 Task: Search one way flight ticket for 4 adults, 2 children, 2 infants in seat and 1 infant on lap in economy from Lake Charles: Lake Charles Regional Airport to Rock Springs: Southwest Wyoming Regional Airport (rock Springs Sweetwater County Airport) on 8-5-2023. Choice of flights is American. Number of bags: 1 carry on bag. Price is upto 75000. Outbound departure time preference is 21:45.
Action: Mouse moved to (333, 303)
Screenshot: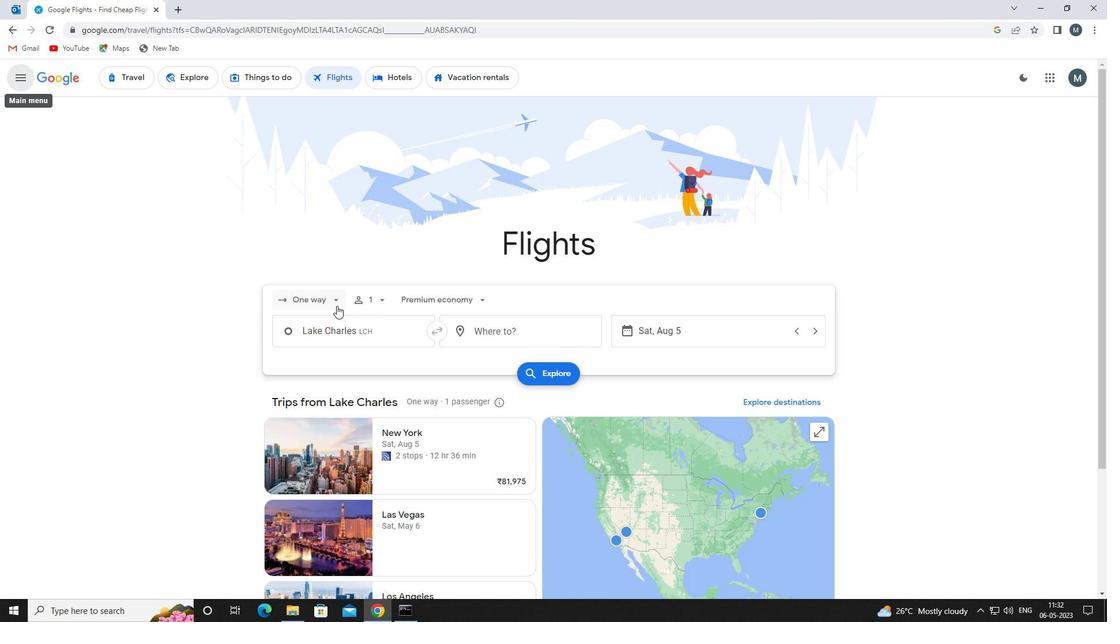 
Action: Mouse pressed left at (333, 303)
Screenshot: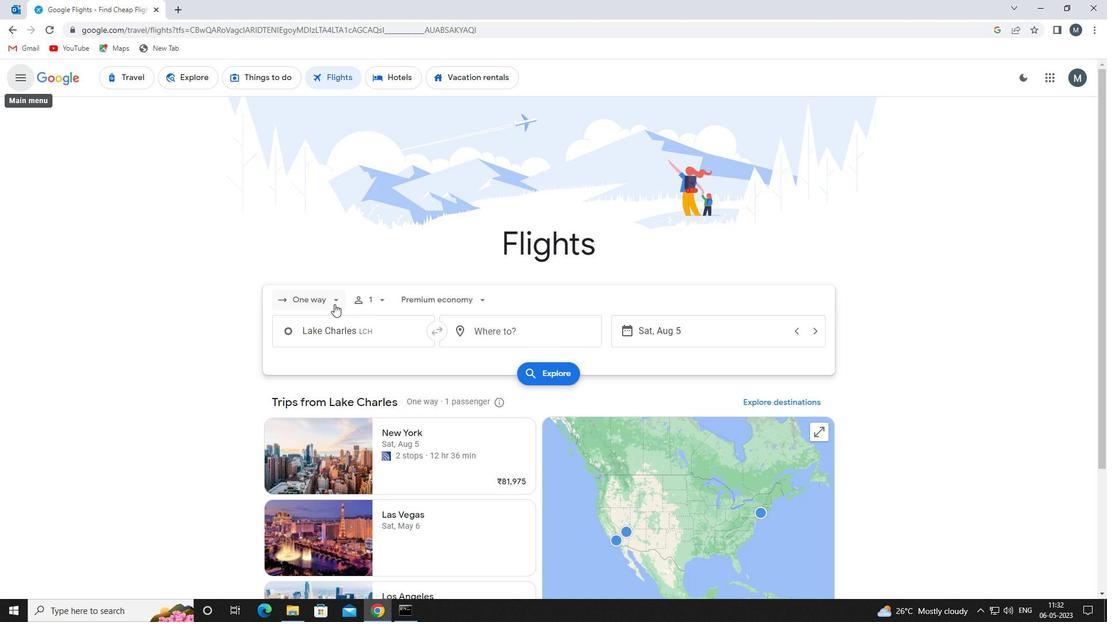 
Action: Mouse moved to (337, 356)
Screenshot: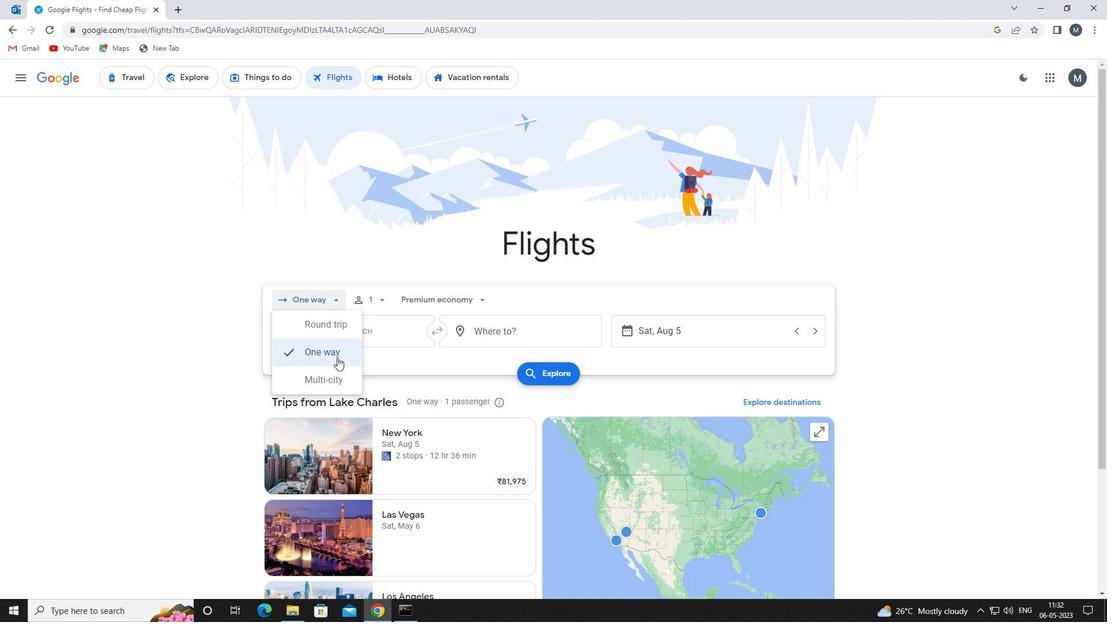 
Action: Mouse pressed left at (337, 356)
Screenshot: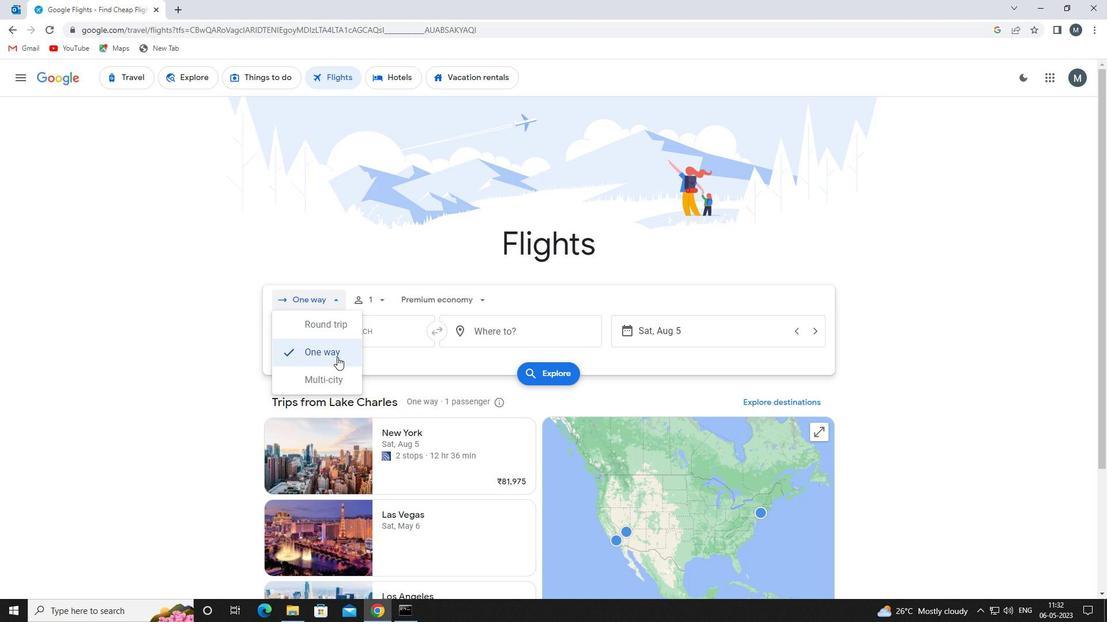 
Action: Mouse moved to (377, 300)
Screenshot: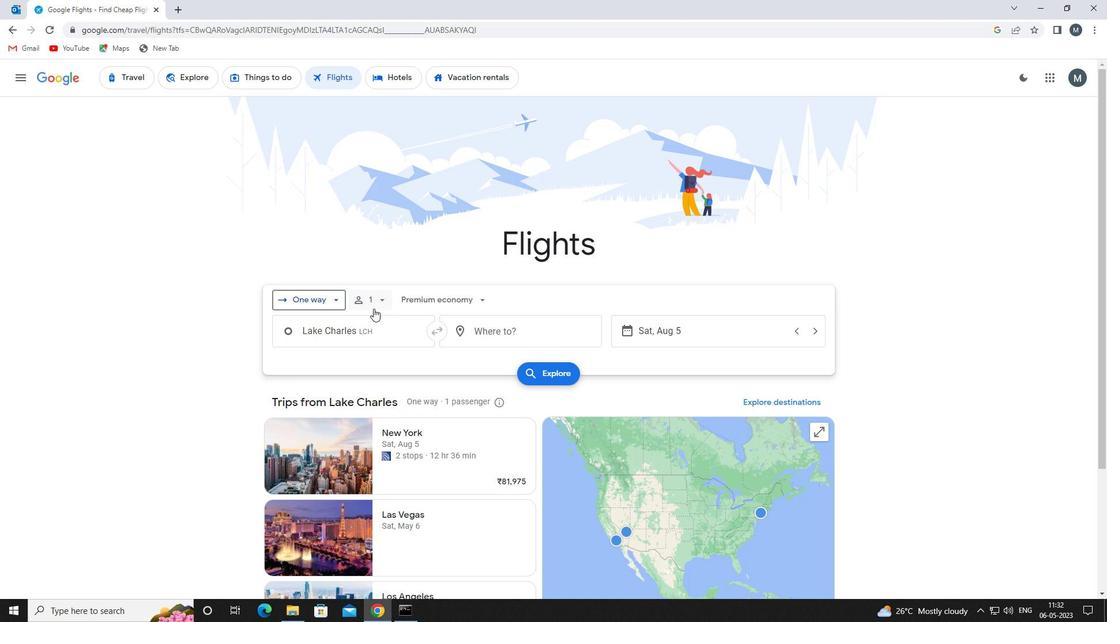 
Action: Mouse pressed left at (377, 300)
Screenshot: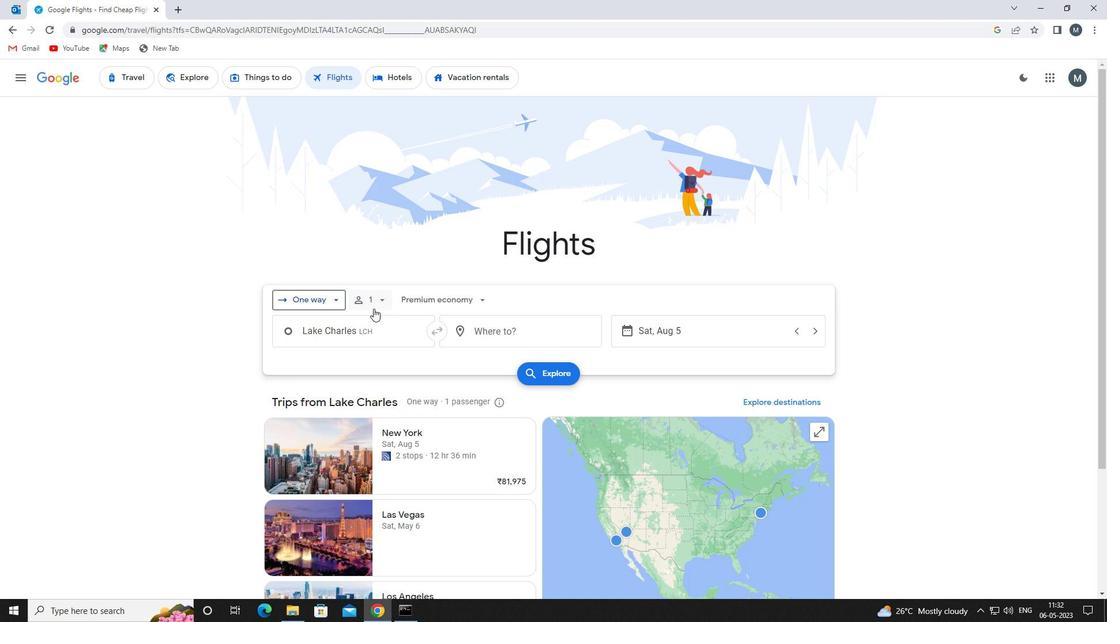 
Action: Mouse moved to (471, 329)
Screenshot: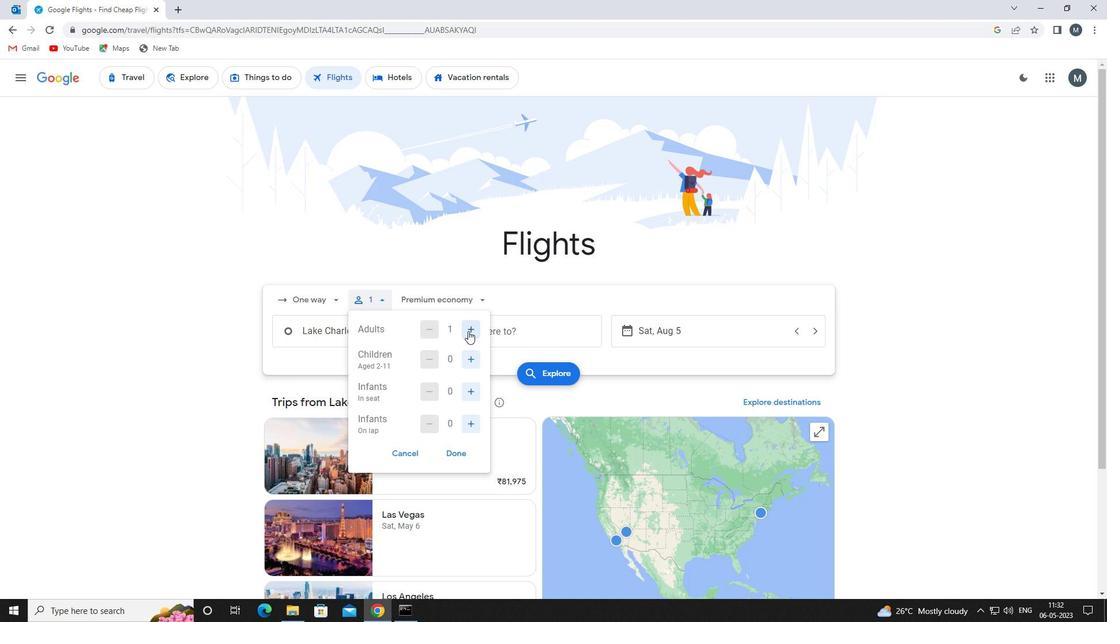 
Action: Mouse pressed left at (471, 329)
Screenshot: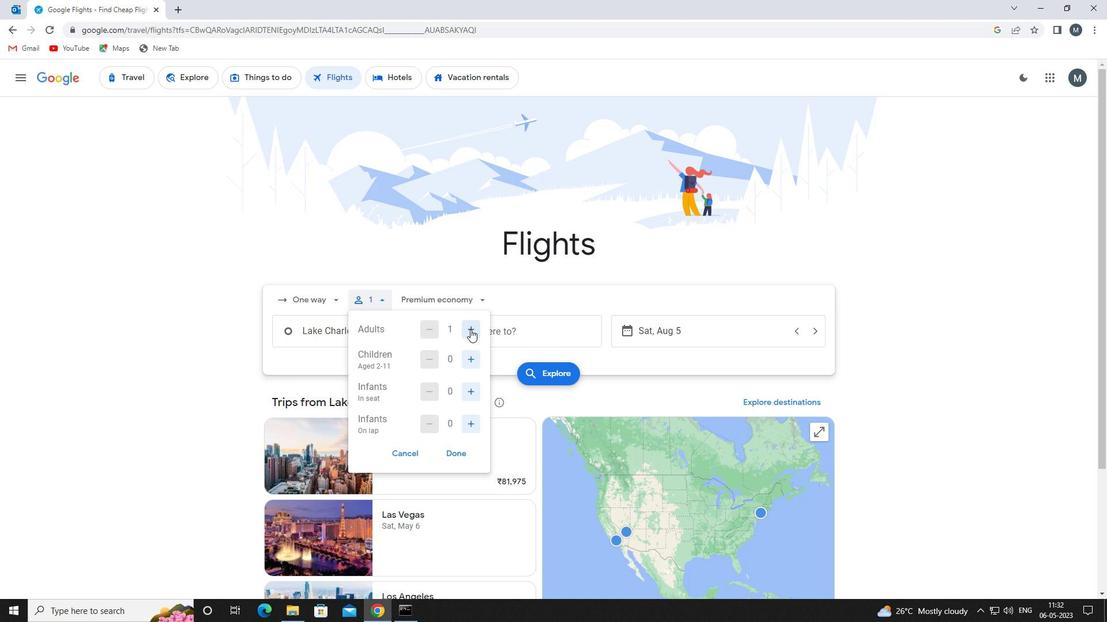 
Action: Mouse pressed left at (471, 329)
Screenshot: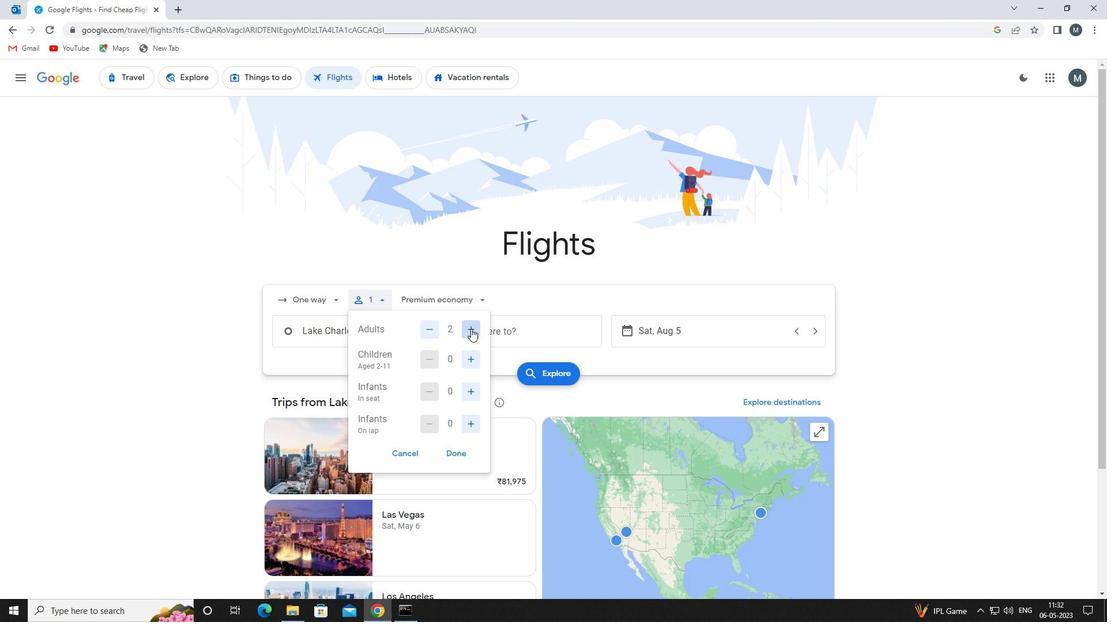 
Action: Mouse moved to (471, 329)
Screenshot: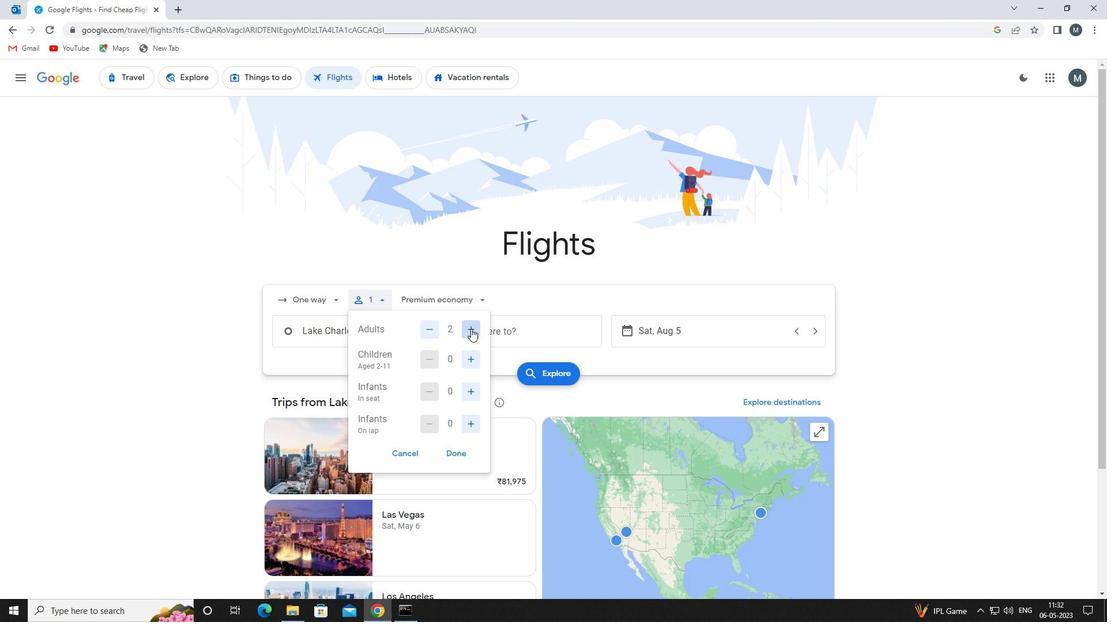 
Action: Mouse pressed left at (471, 329)
Screenshot: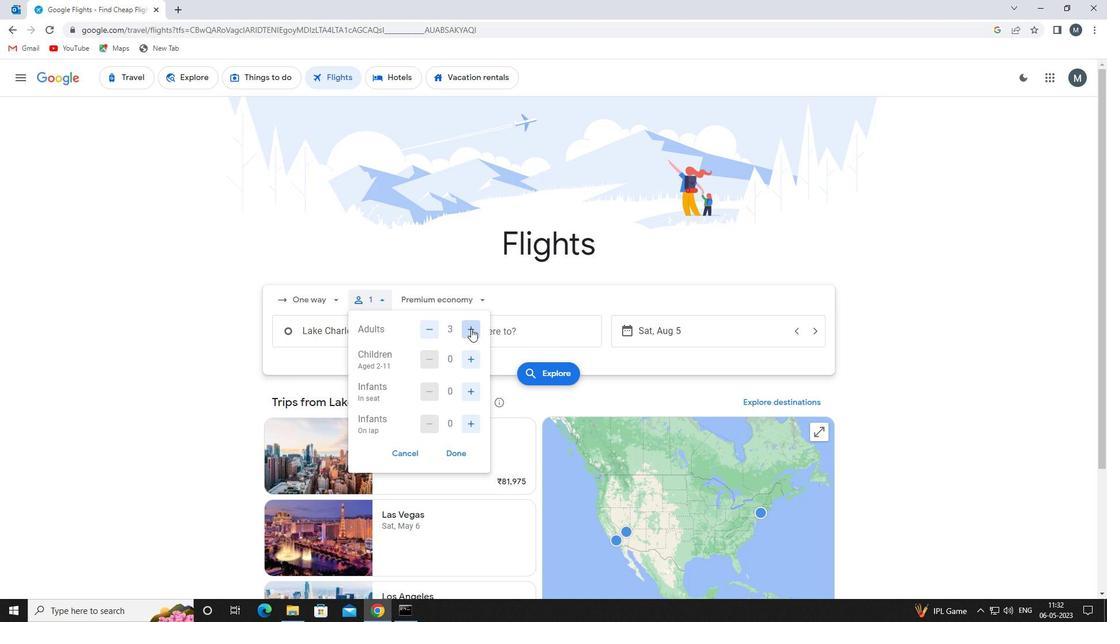 
Action: Mouse moved to (468, 360)
Screenshot: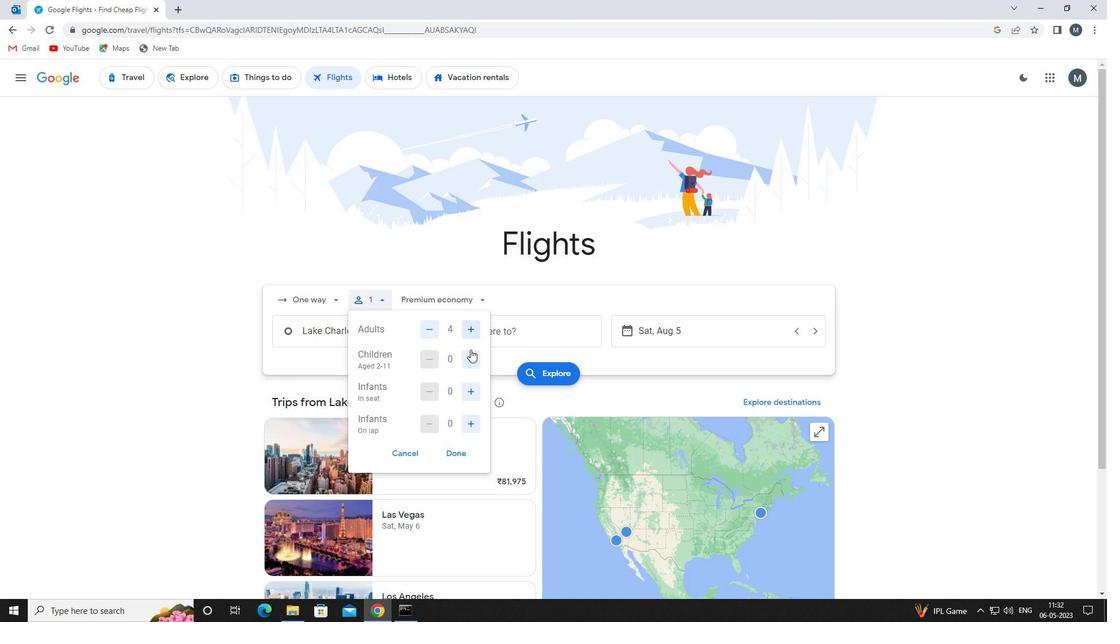 
Action: Mouse pressed left at (468, 360)
Screenshot: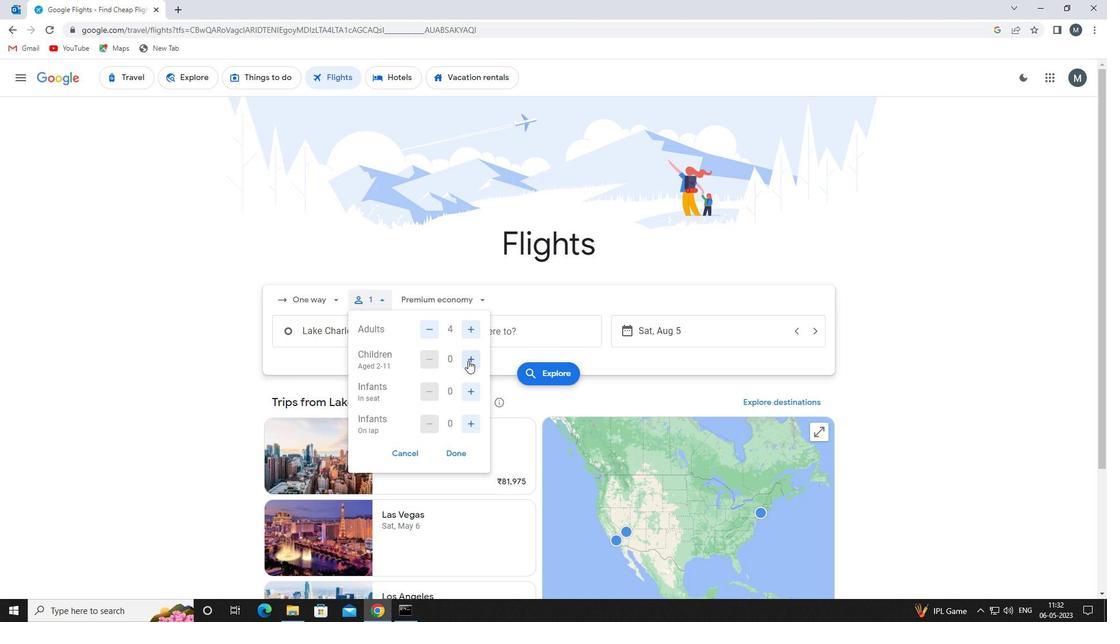 
Action: Mouse moved to (468, 361)
Screenshot: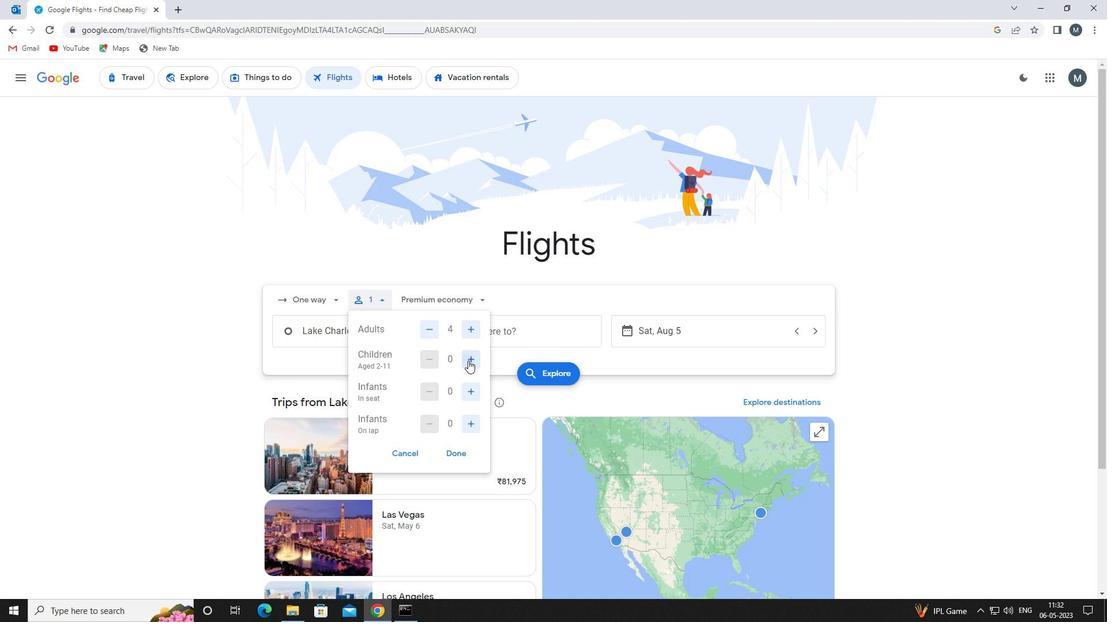 
Action: Mouse pressed left at (468, 361)
Screenshot: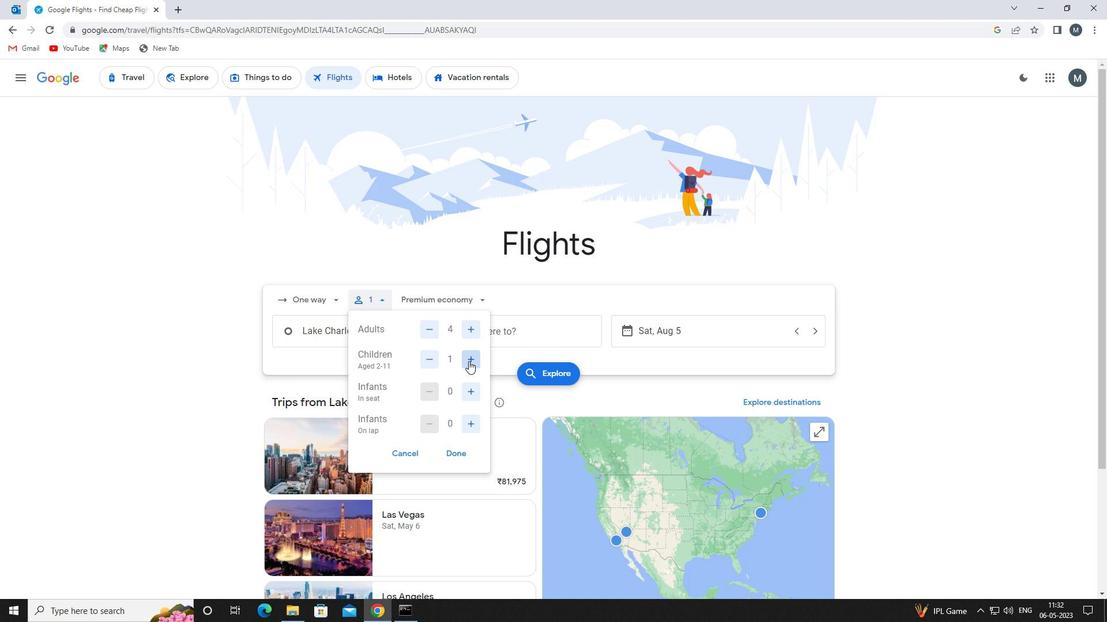 
Action: Mouse moved to (469, 393)
Screenshot: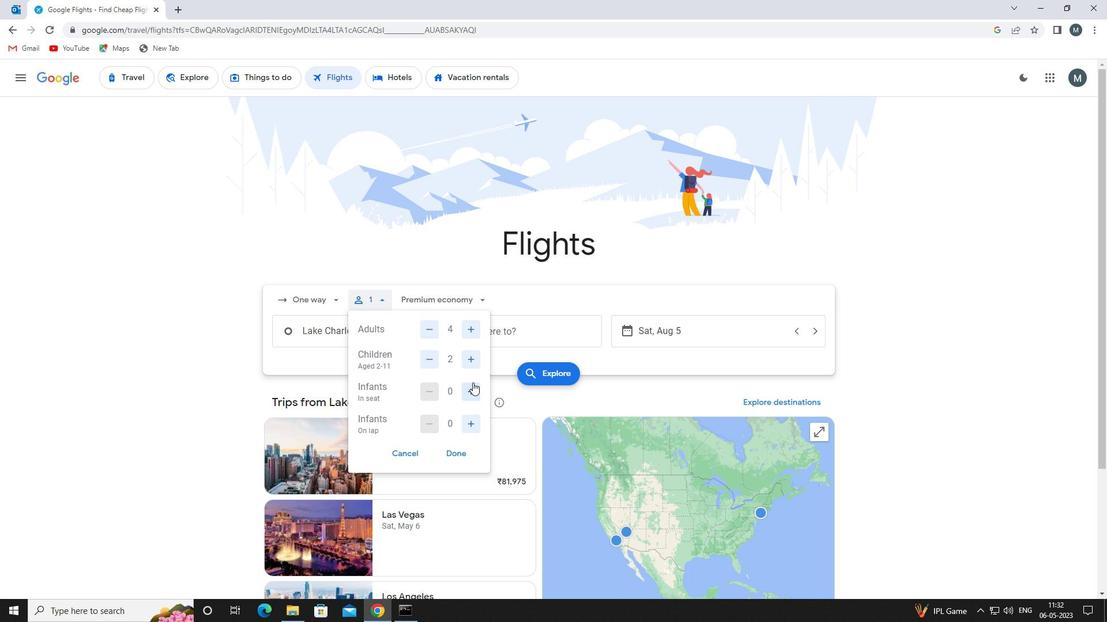 
Action: Mouse pressed left at (469, 393)
Screenshot: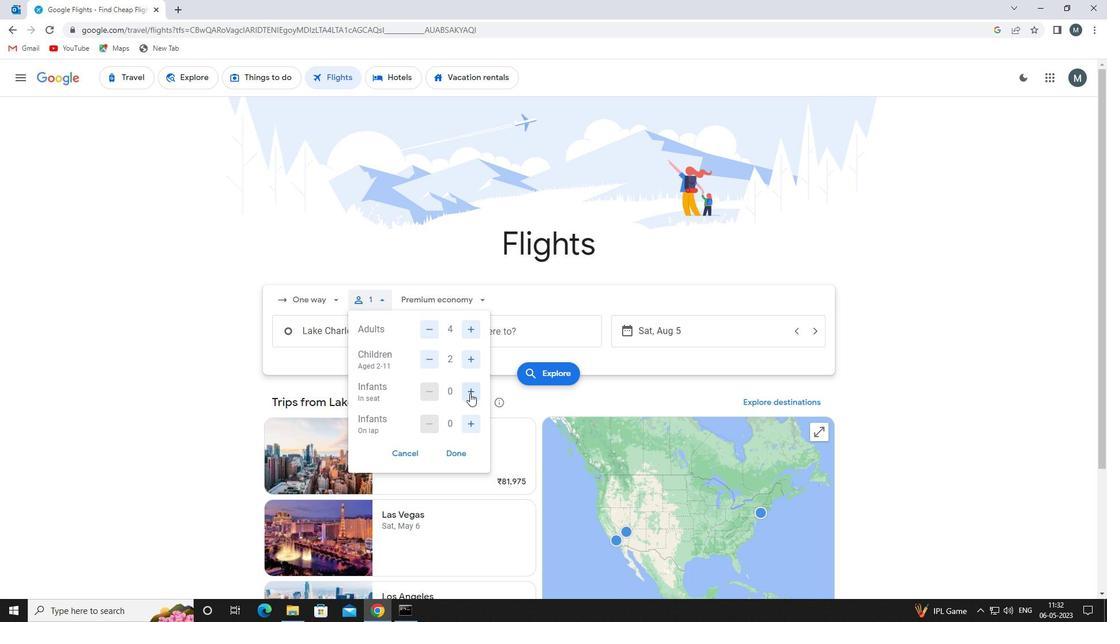 
Action: Mouse pressed left at (469, 393)
Screenshot: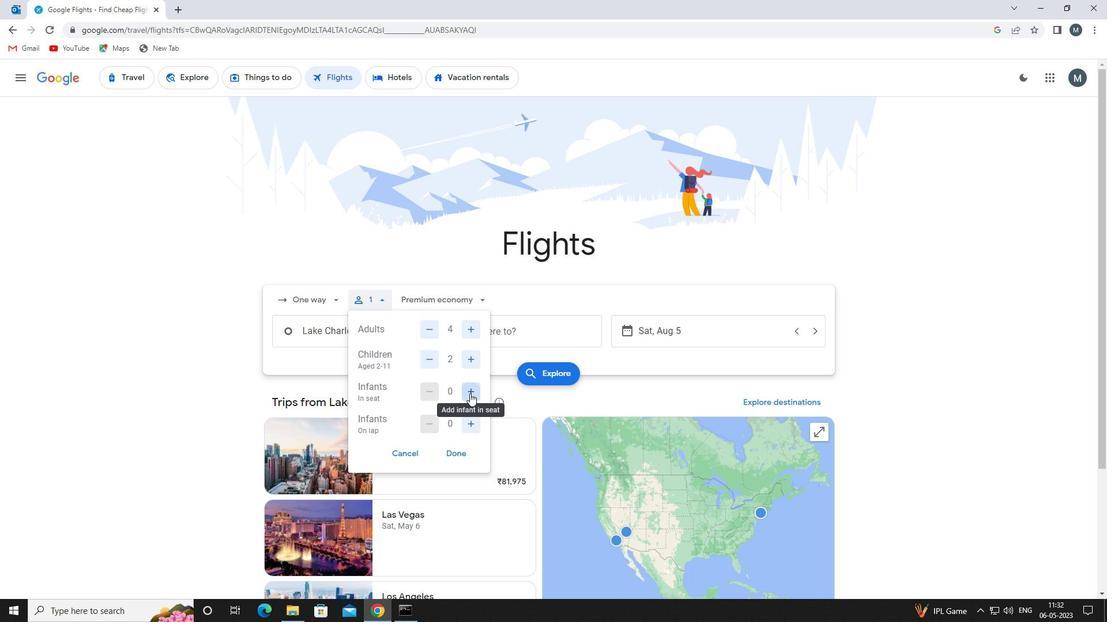 
Action: Mouse moved to (471, 430)
Screenshot: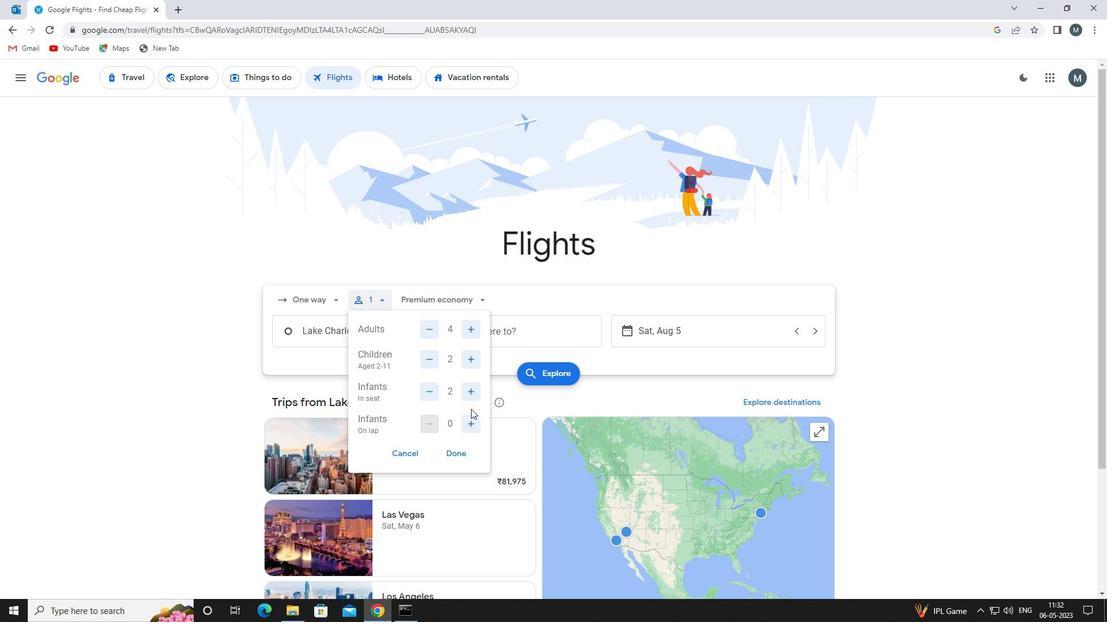 
Action: Mouse pressed left at (471, 430)
Screenshot: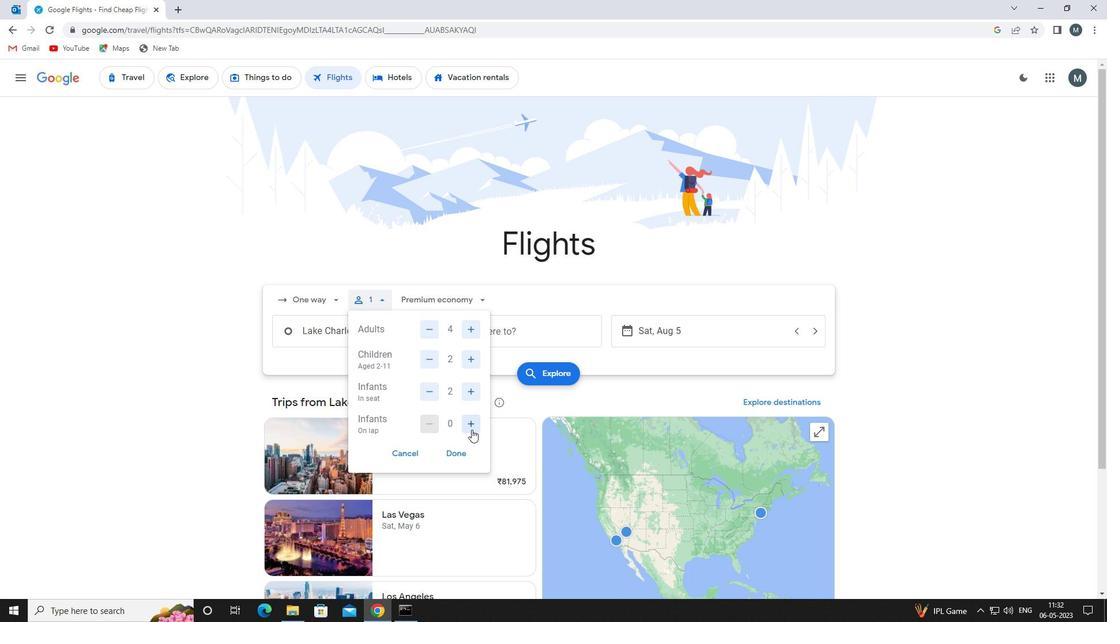 
Action: Mouse moved to (468, 453)
Screenshot: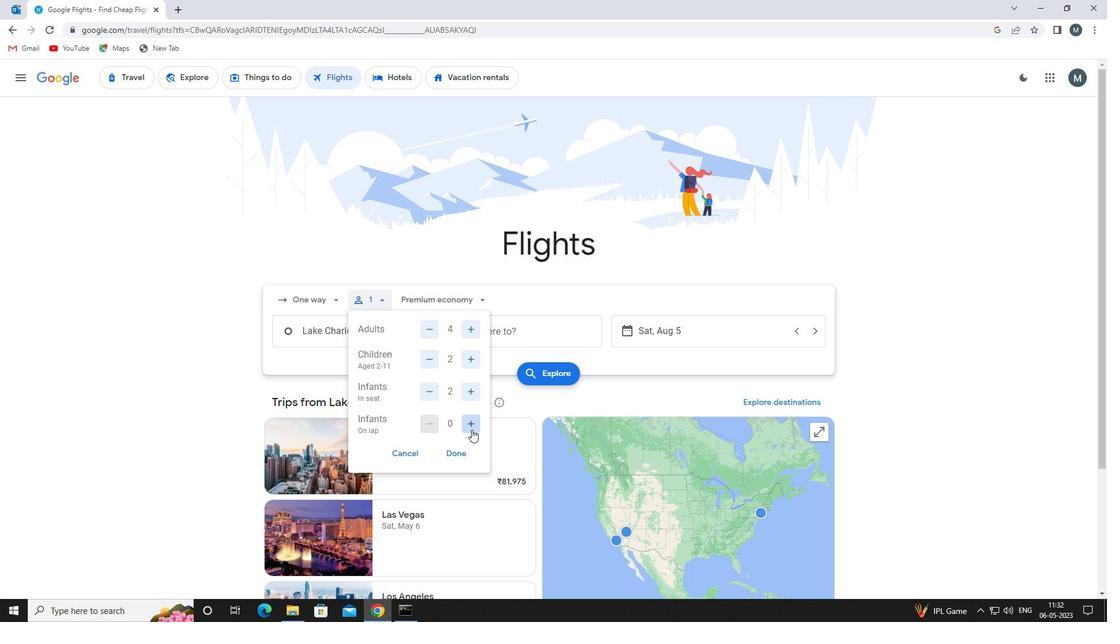 
Action: Mouse pressed left at (468, 453)
Screenshot: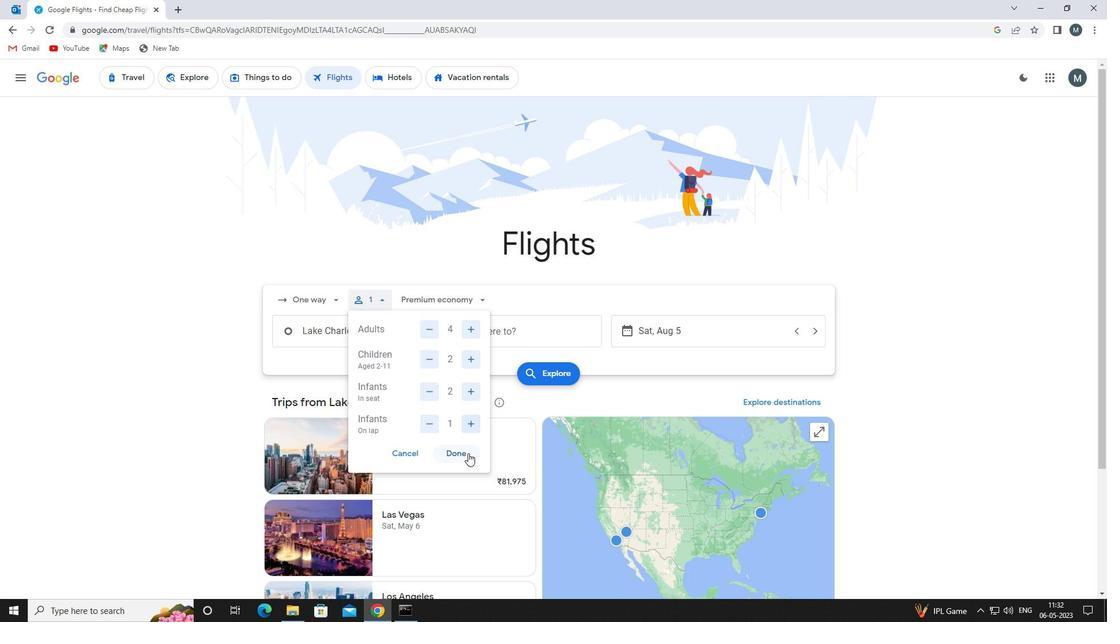 
Action: Mouse moved to (445, 303)
Screenshot: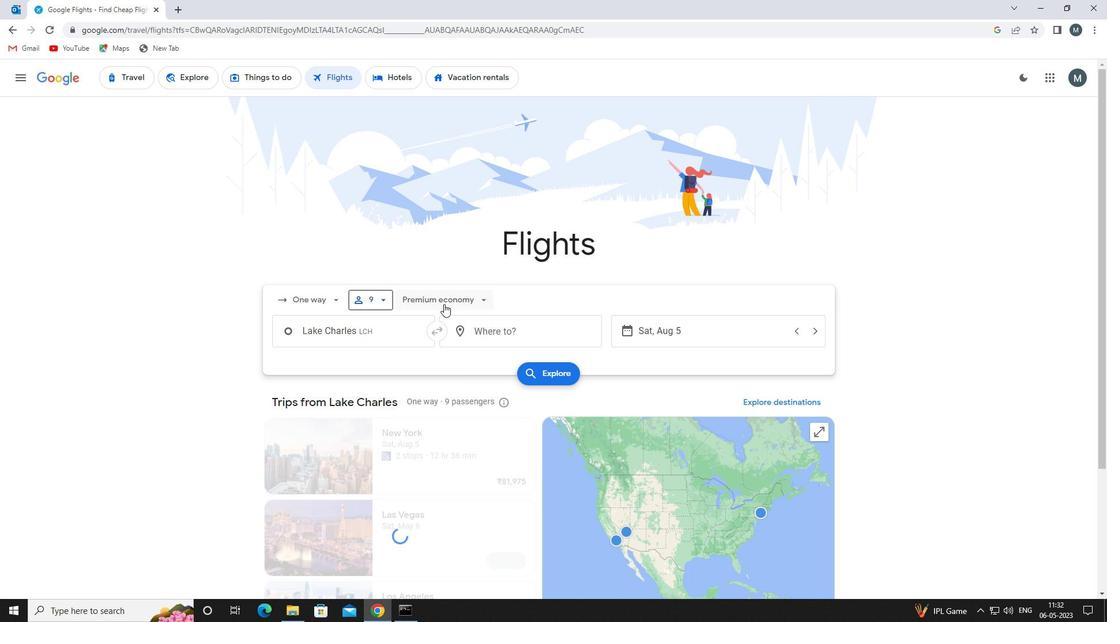 
Action: Mouse pressed left at (445, 303)
Screenshot: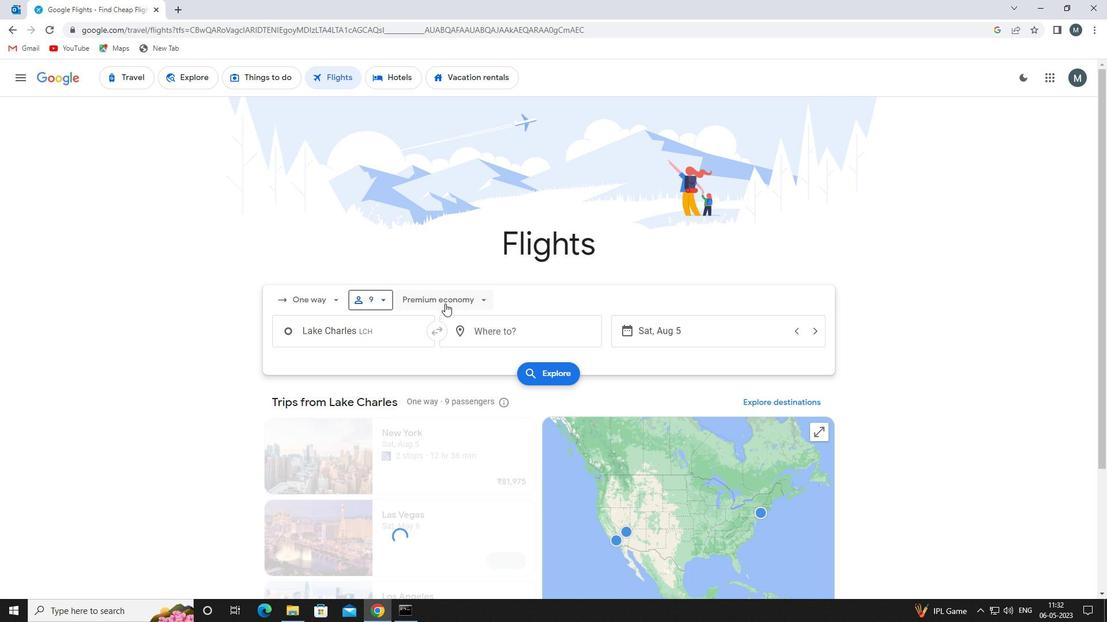 
Action: Mouse moved to (457, 320)
Screenshot: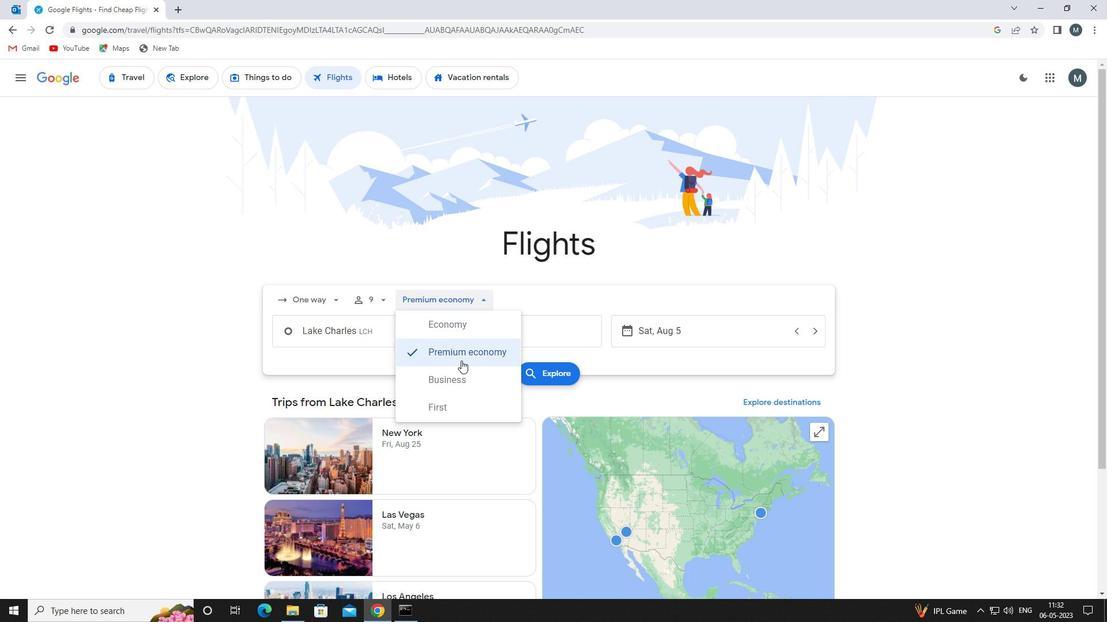 
Action: Mouse pressed left at (457, 320)
Screenshot: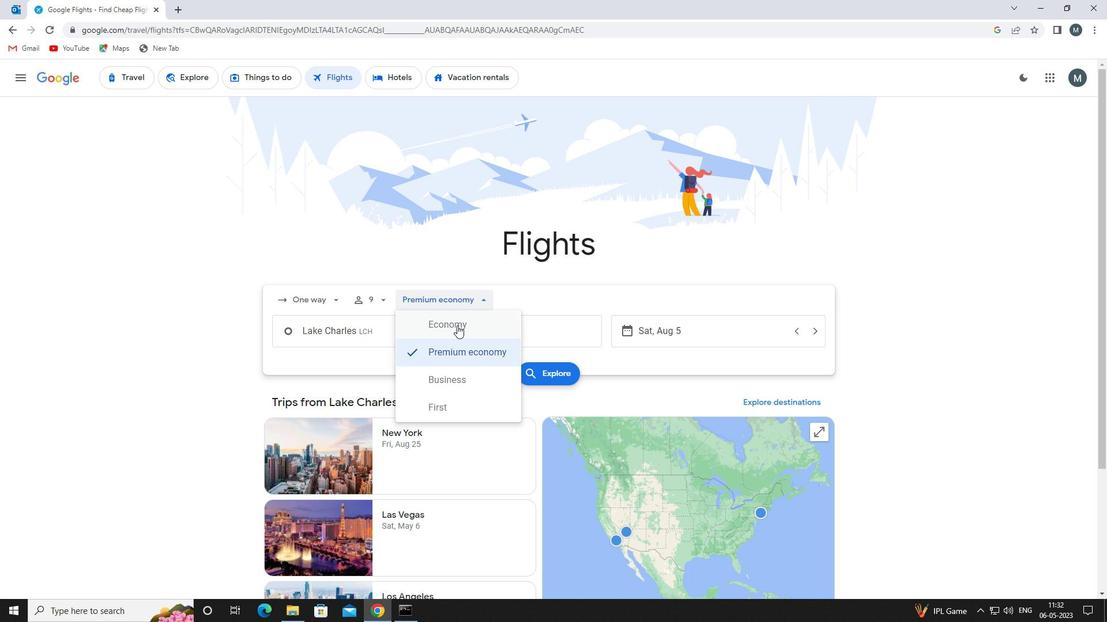 
Action: Mouse moved to (371, 336)
Screenshot: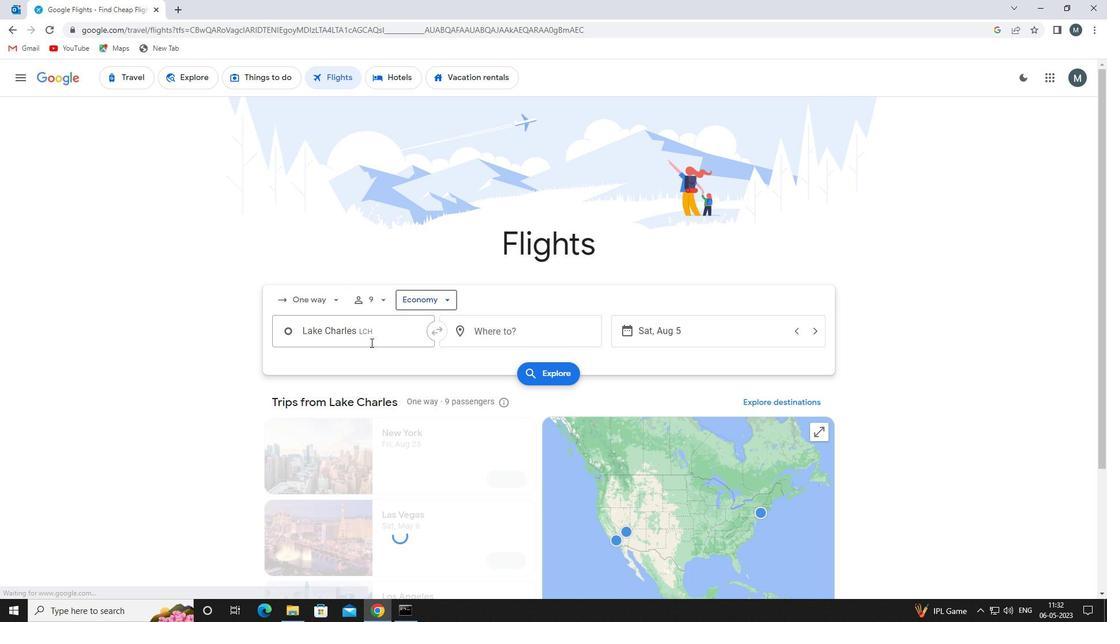 
Action: Mouse pressed left at (371, 336)
Screenshot: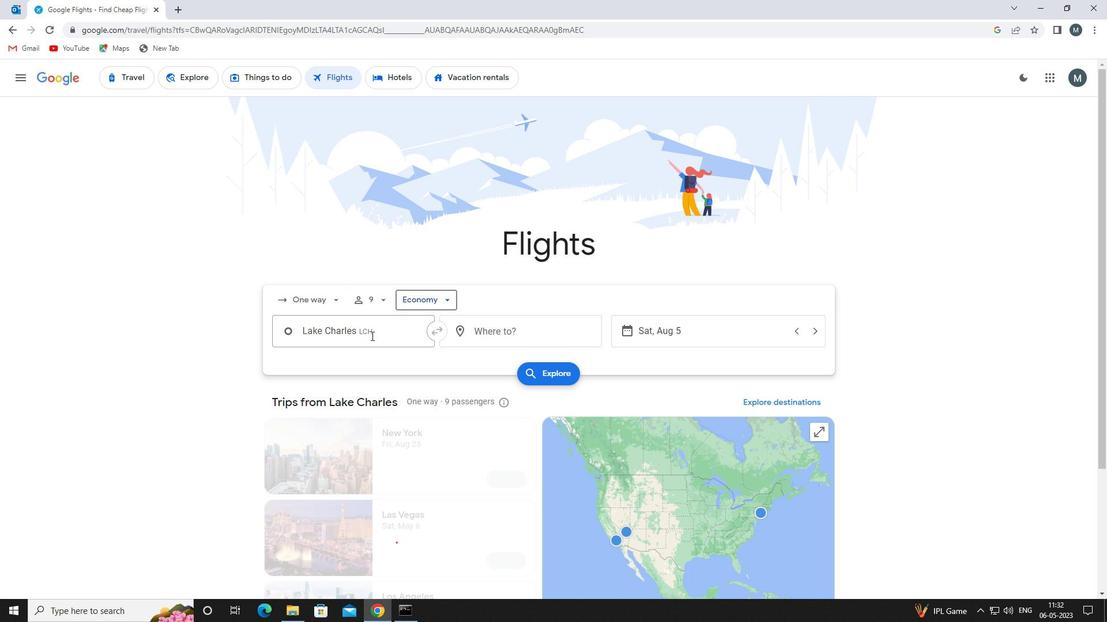 
Action: Mouse moved to (371, 335)
Screenshot: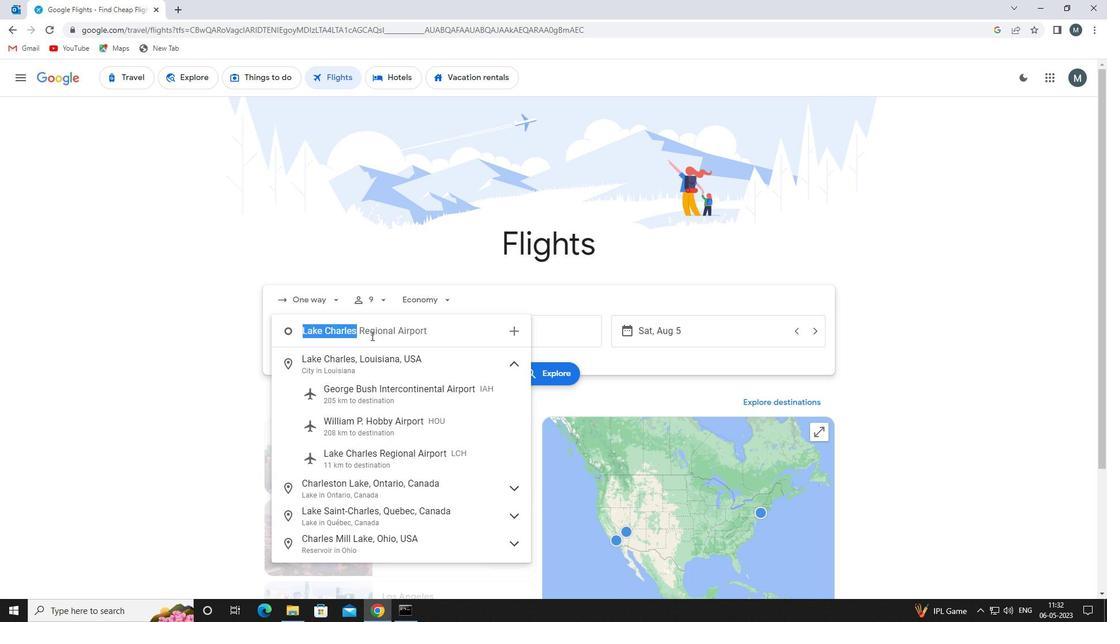 
Action: Key pressed lake<Key.space>charles<Key.space>re
Screenshot: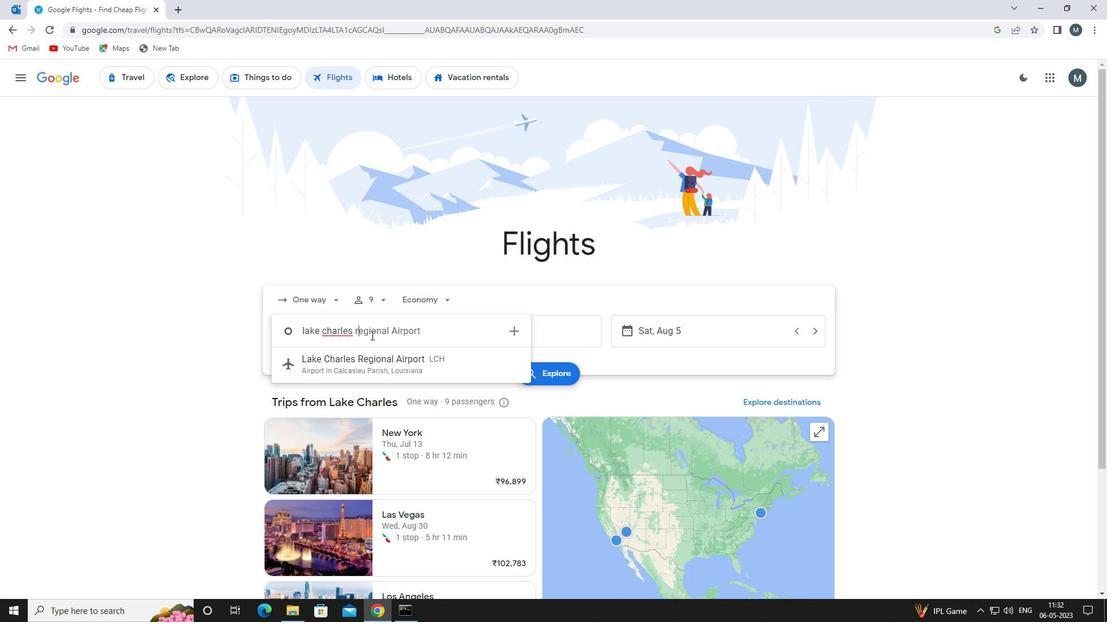 
Action: Mouse moved to (382, 364)
Screenshot: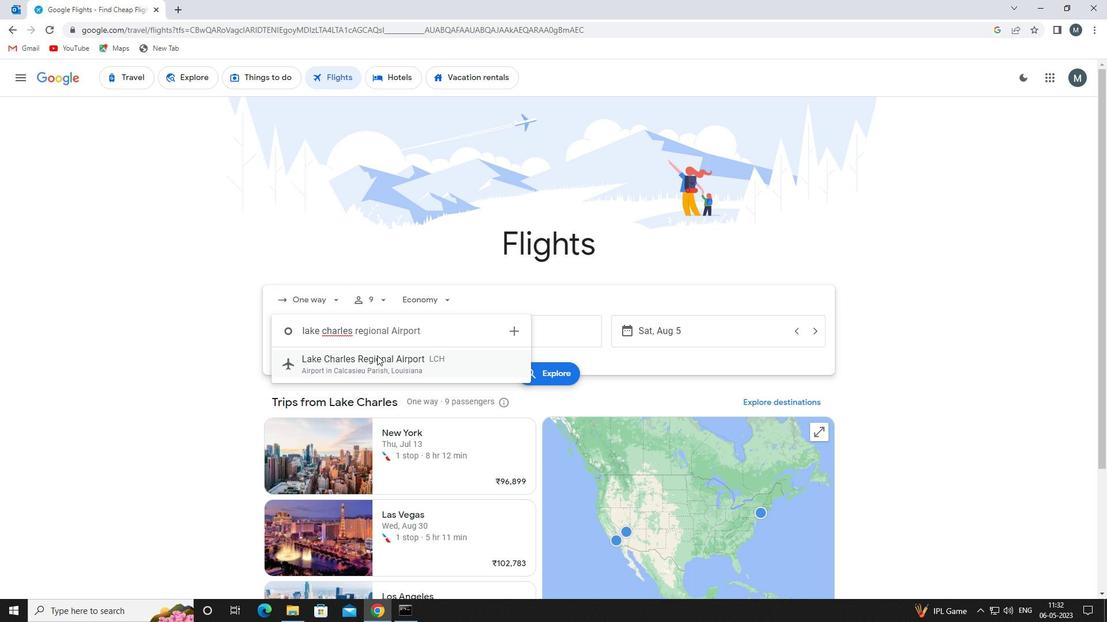 
Action: Mouse pressed left at (382, 364)
Screenshot: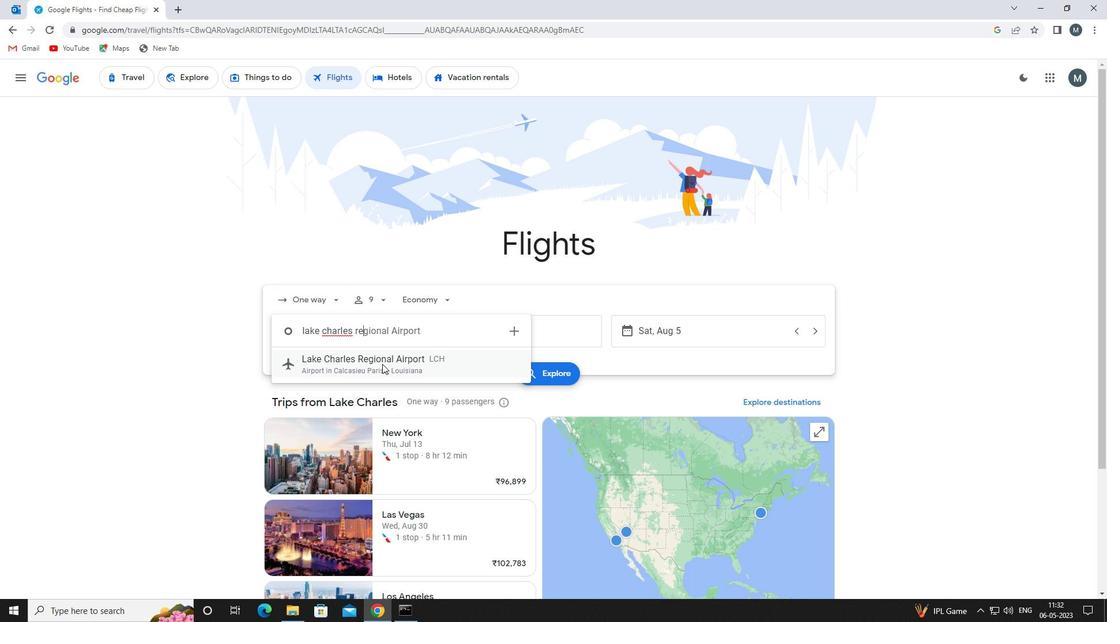
Action: Mouse moved to (504, 331)
Screenshot: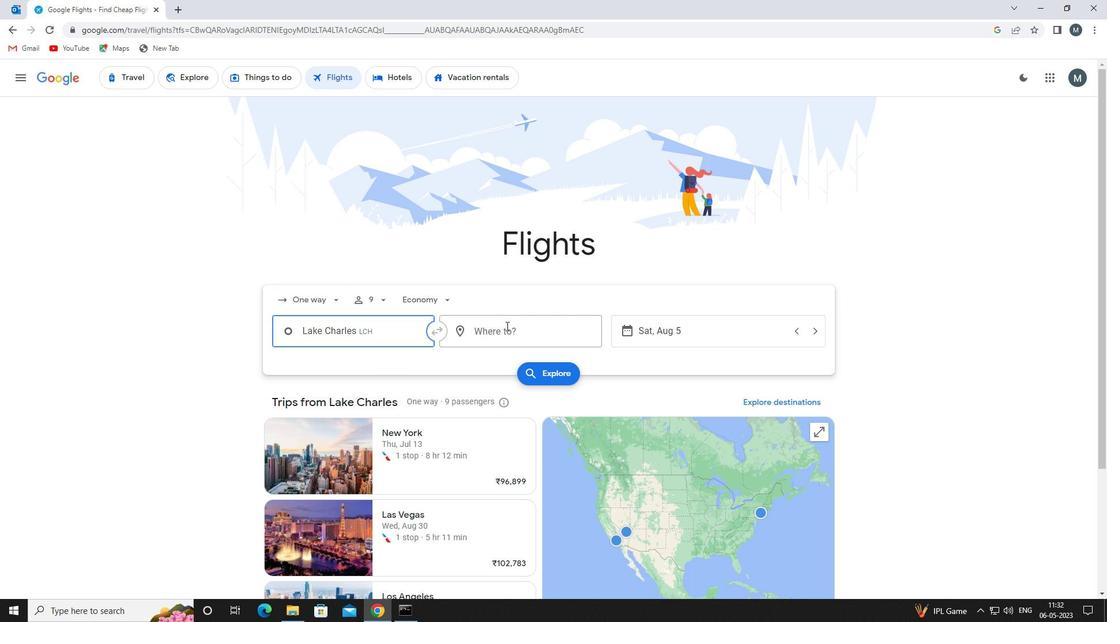 
Action: Mouse pressed left at (504, 331)
Screenshot: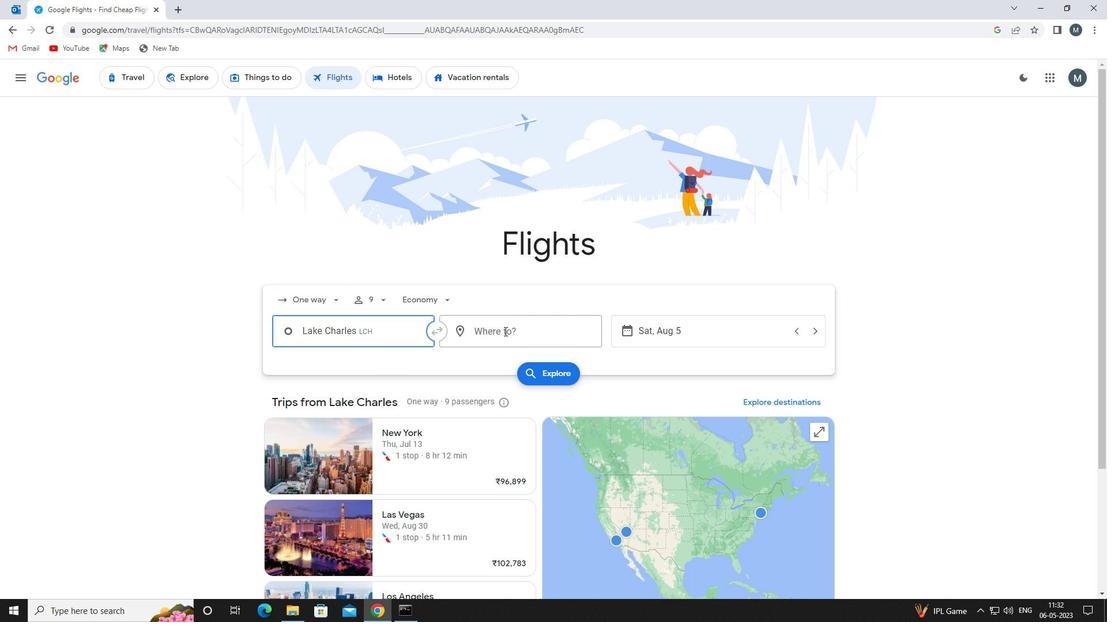
Action: Mouse moved to (504, 332)
Screenshot: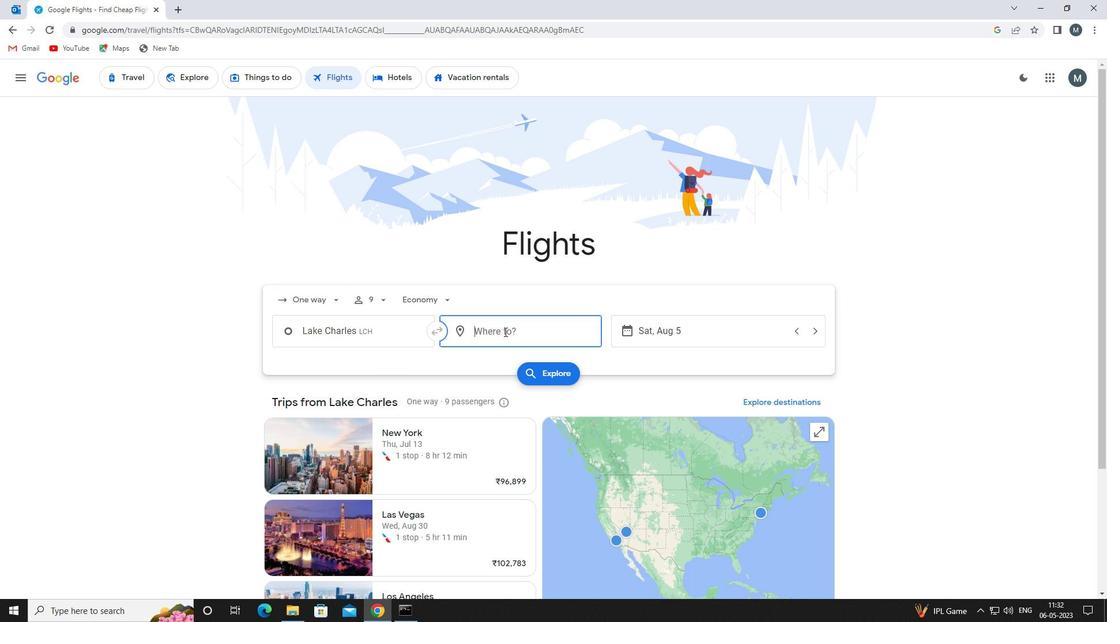 
Action: Key pressed southwes<Key.space>wy
Screenshot: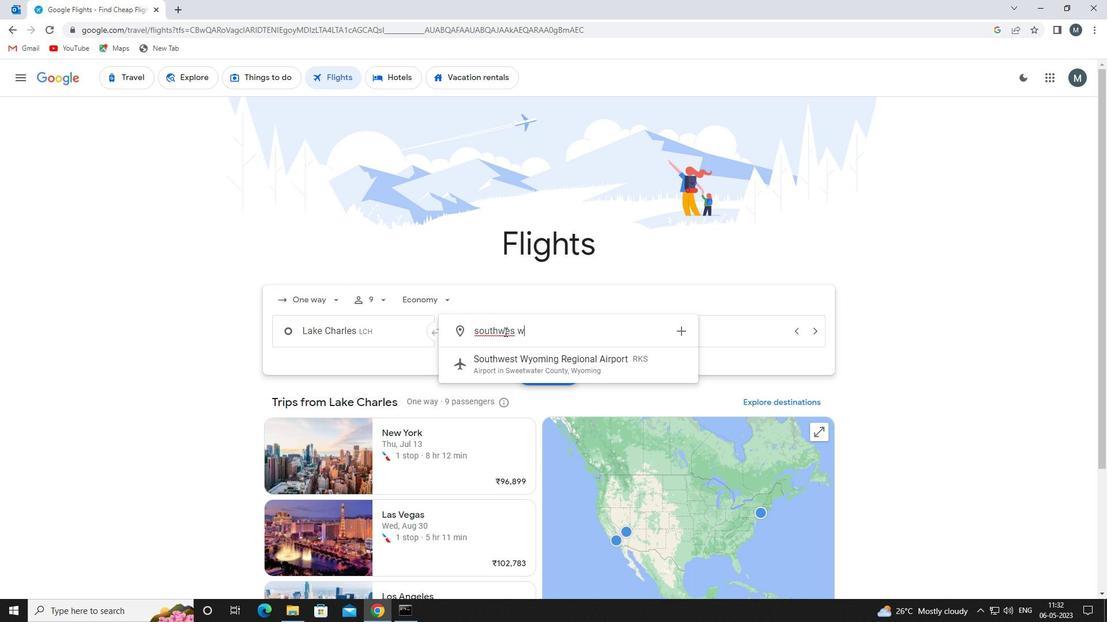 
Action: Mouse moved to (521, 368)
Screenshot: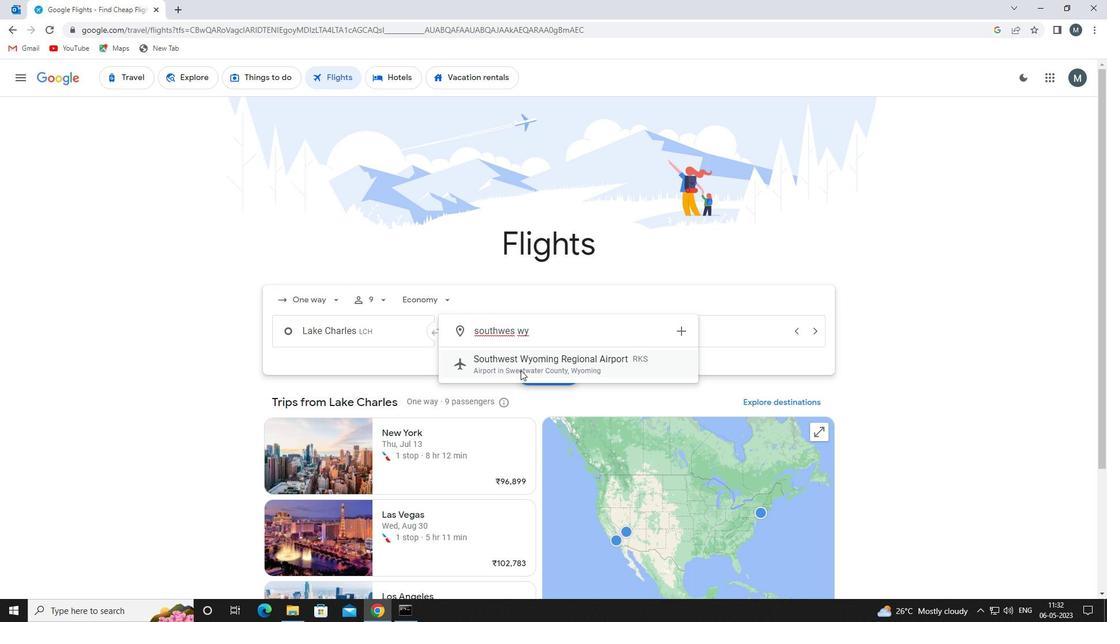 
Action: Mouse pressed left at (521, 368)
Screenshot: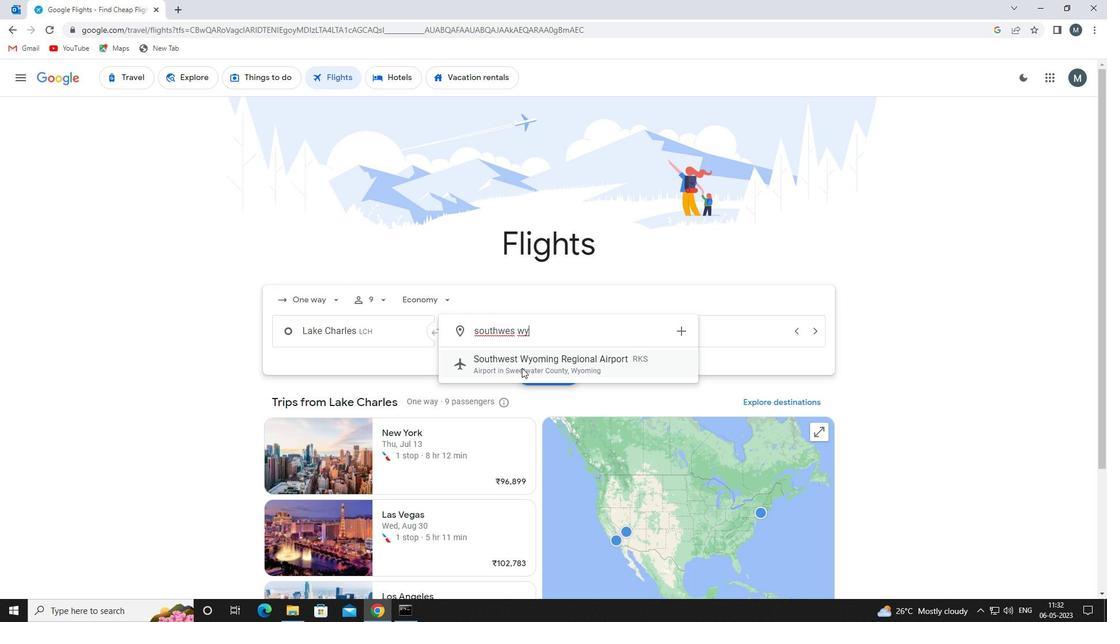 
Action: Mouse moved to (633, 331)
Screenshot: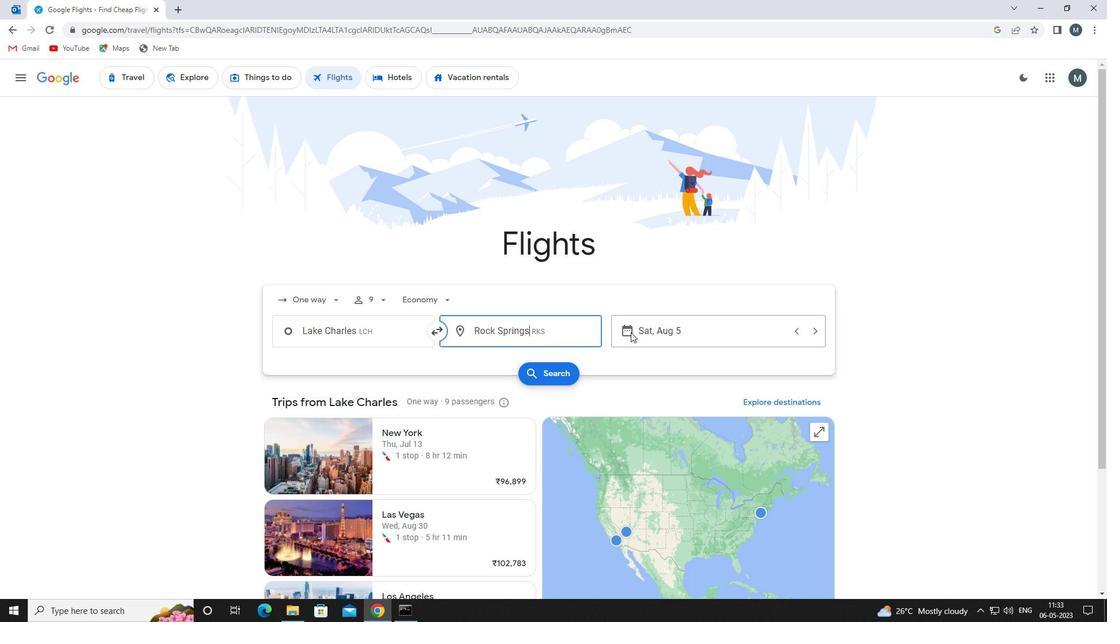 
Action: Mouse pressed left at (633, 331)
Screenshot: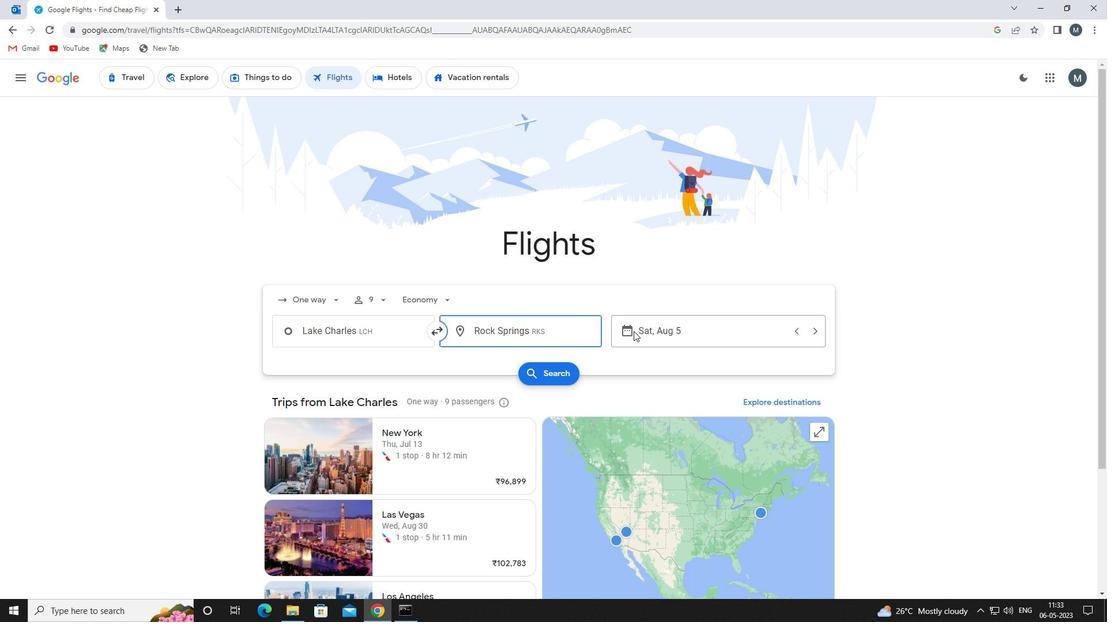 
Action: Mouse moved to (580, 393)
Screenshot: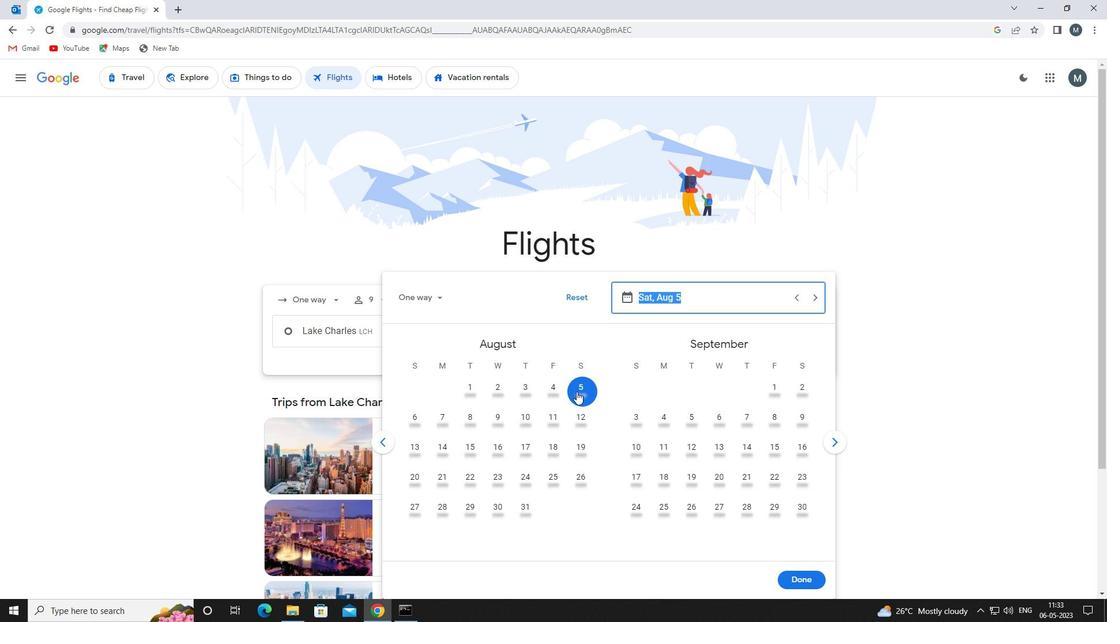 
Action: Mouse pressed left at (580, 393)
Screenshot: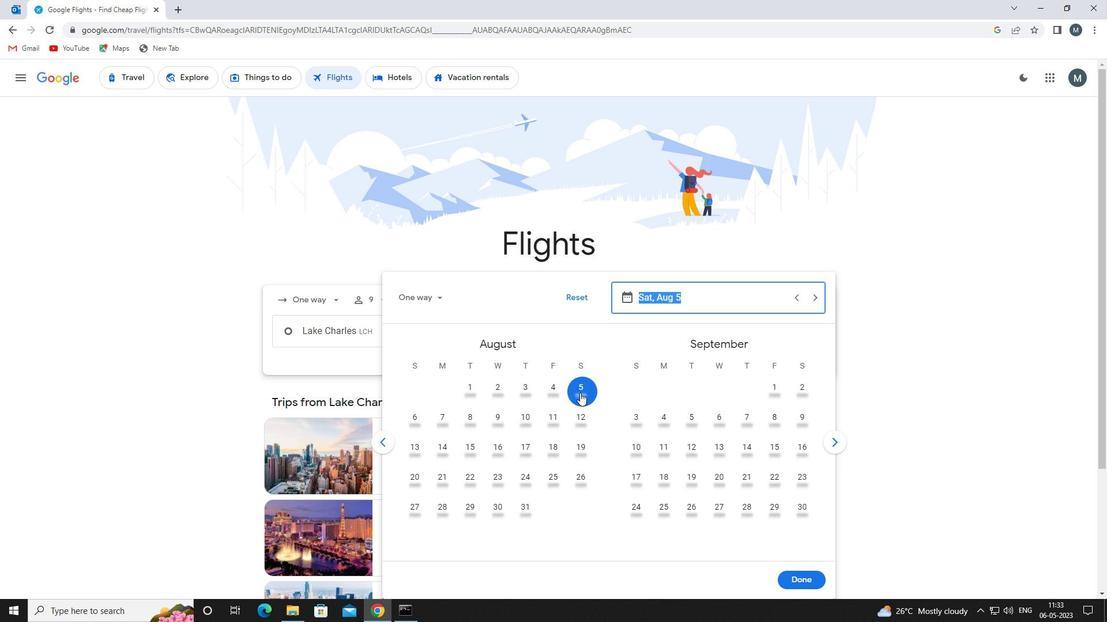 
Action: Mouse moved to (795, 577)
Screenshot: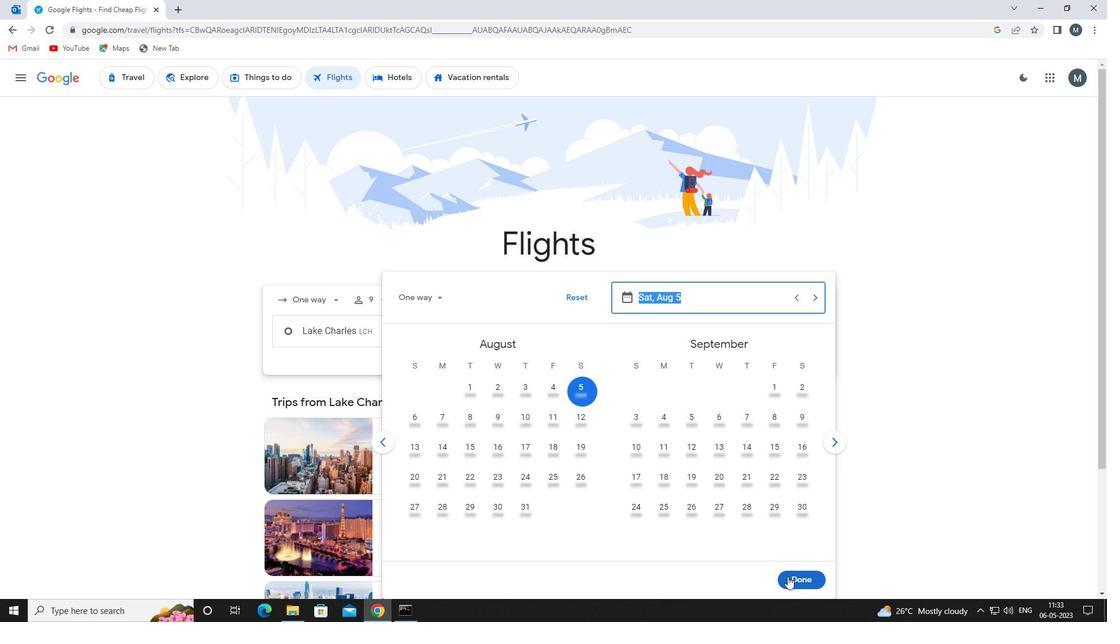 
Action: Mouse pressed left at (795, 577)
Screenshot: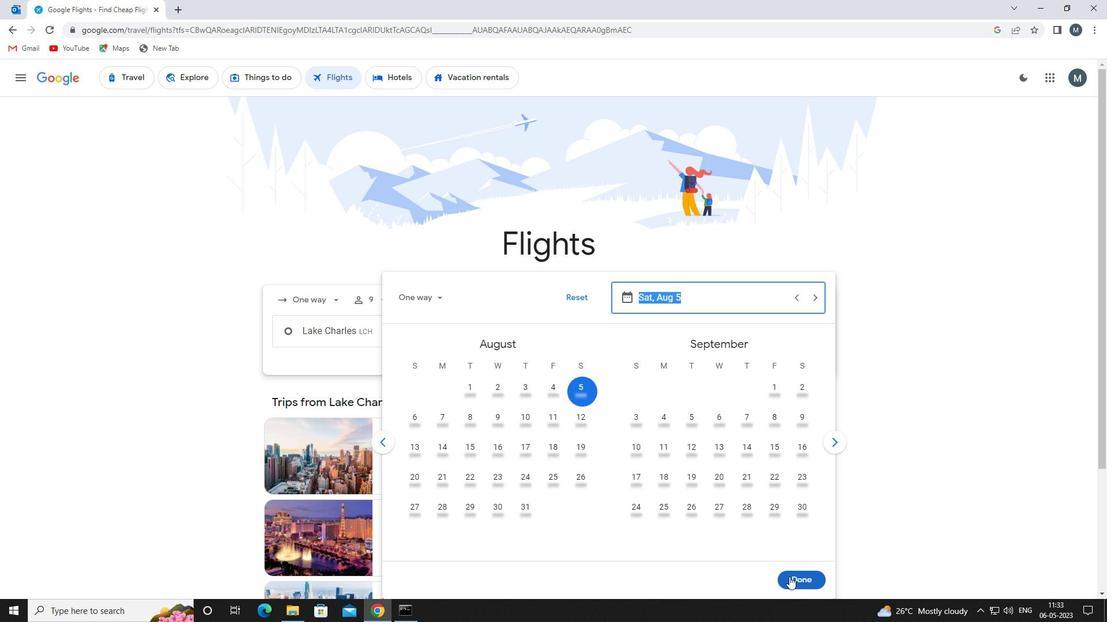 
Action: Mouse moved to (558, 374)
Screenshot: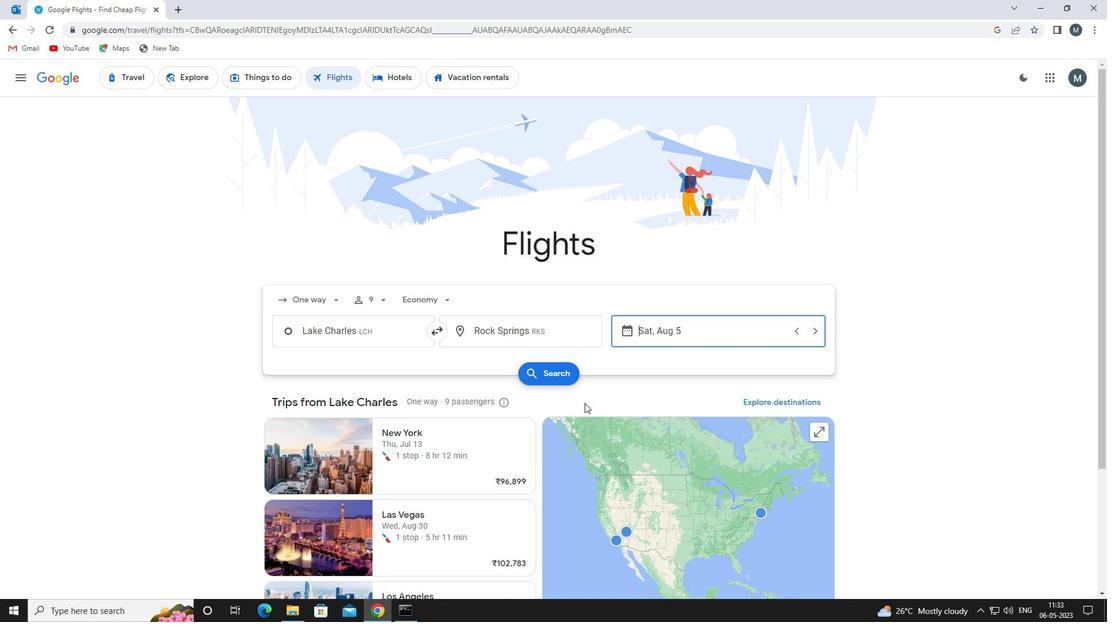 
Action: Mouse pressed left at (558, 374)
Screenshot: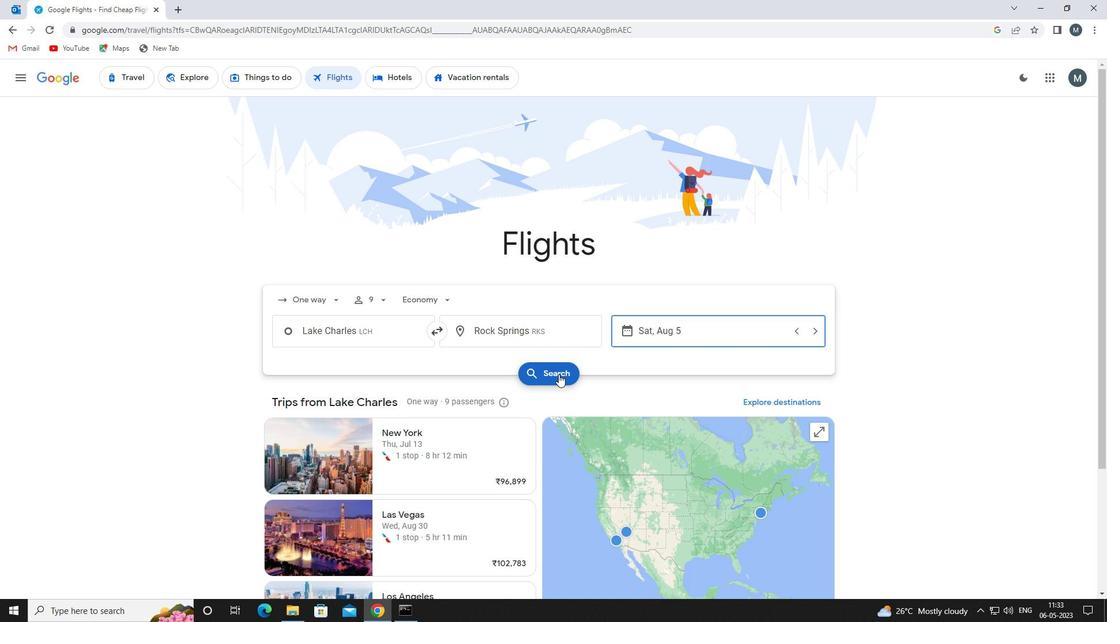 
Action: Mouse moved to (283, 182)
Screenshot: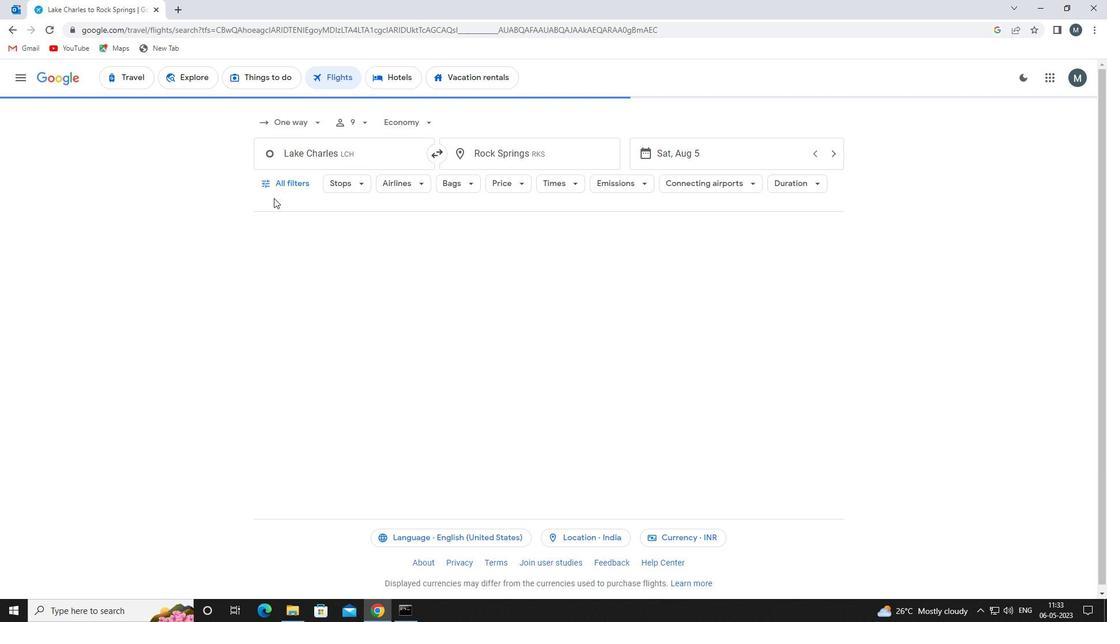 
Action: Mouse pressed left at (283, 182)
Screenshot: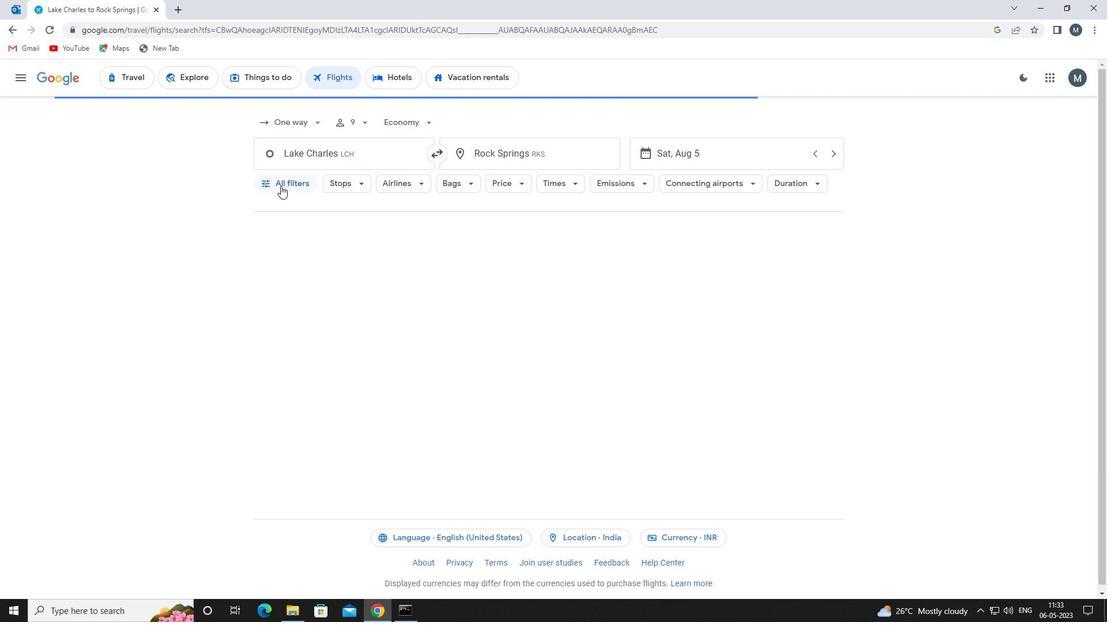 
Action: Mouse moved to (296, 330)
Screenshot: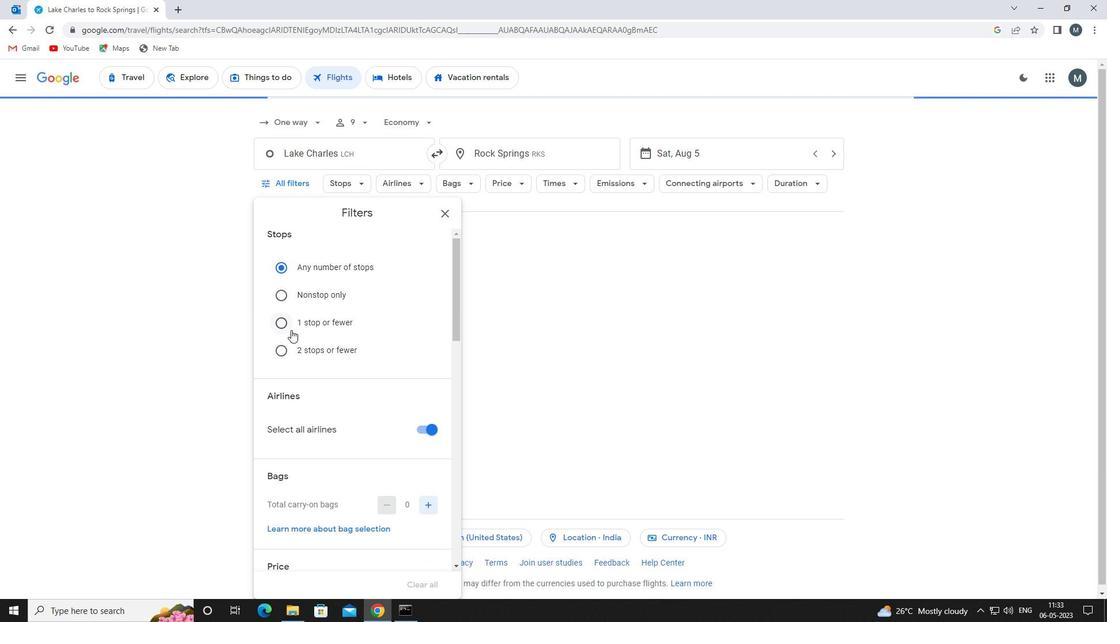
Action: Mouse scrolled (296, 329) with delta (0, 0)
Screenshot: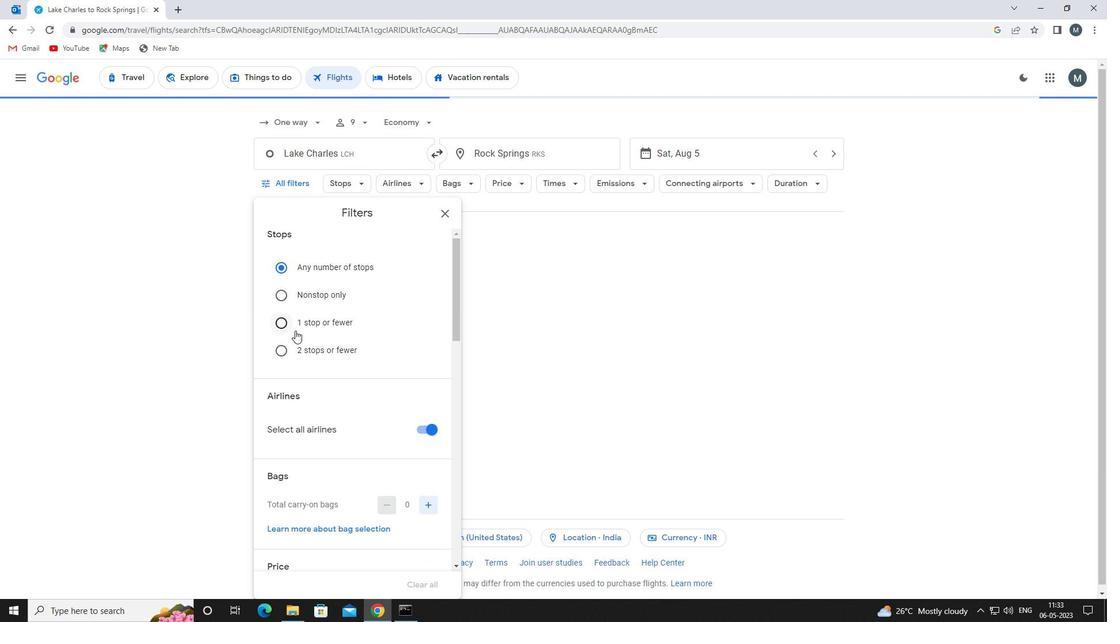 
Action: Mouse scrolled (296, 329) with delta (0, 0)
Screenshot: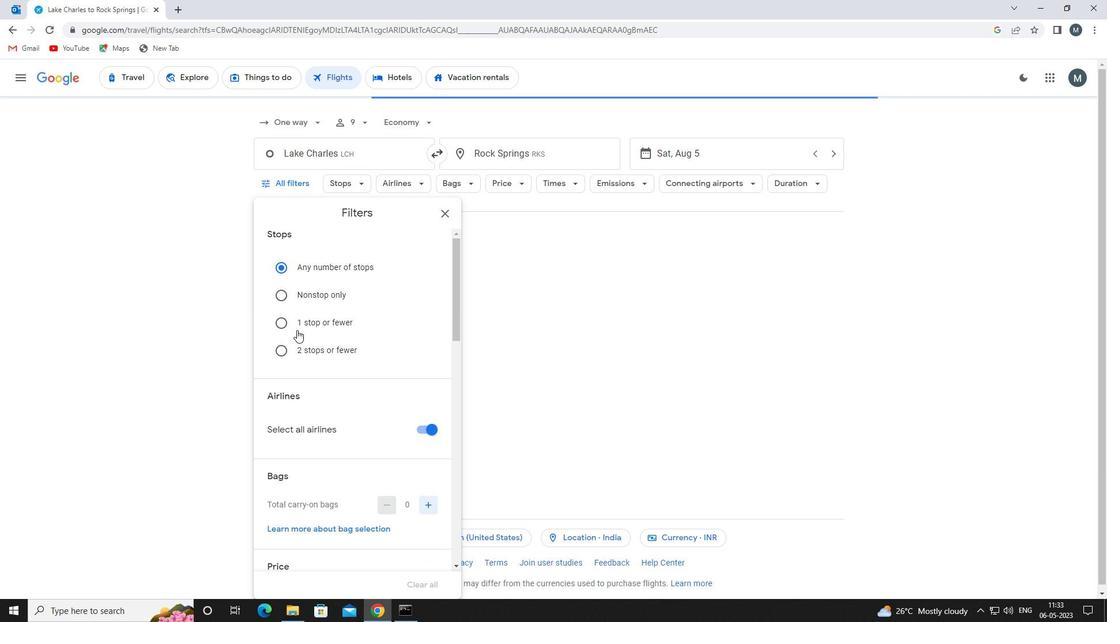 
Action: Mouse moved to (426, 317)
Screenshot: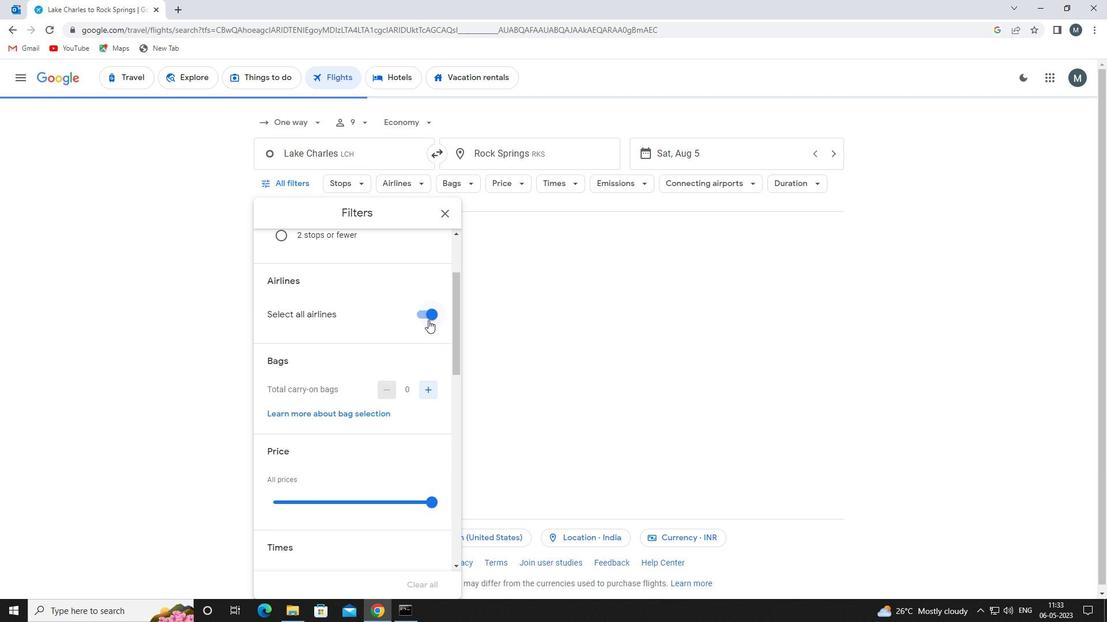 
Action: Mouse pressed left at (426, 317)
Screenshot: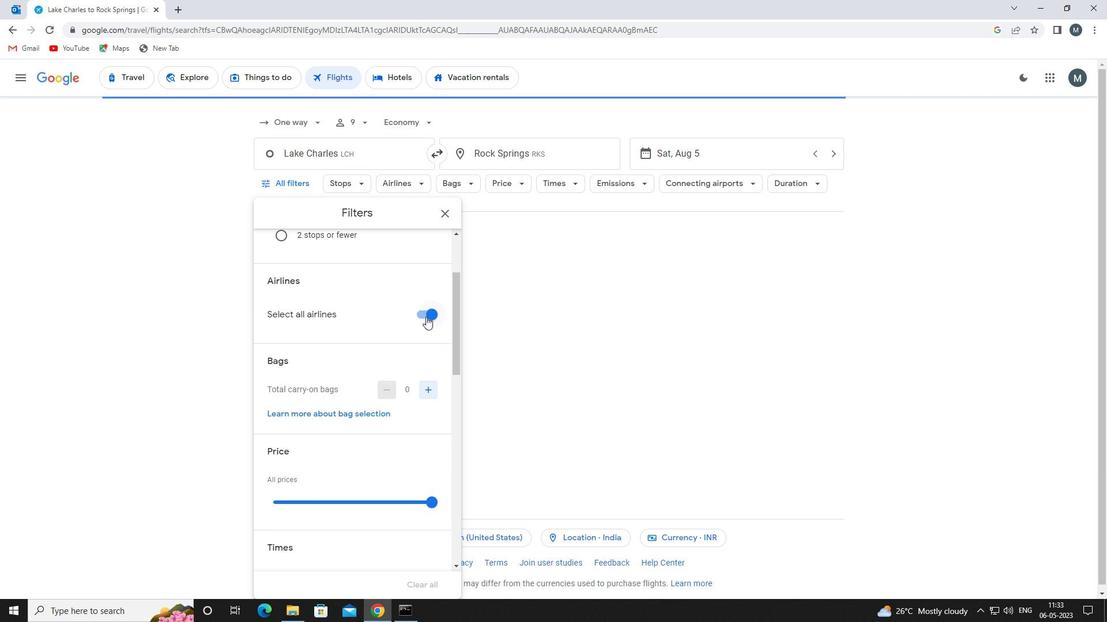 
Action: Mouse moved to (423, 311)
Screenshot: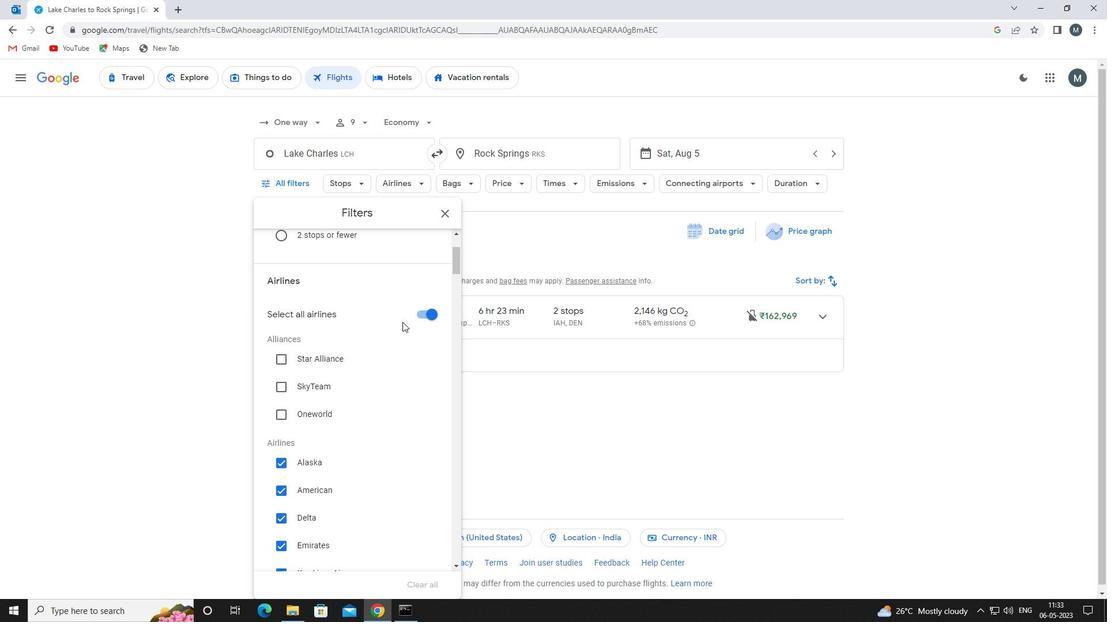 
Action: Mouse pressed left at (423, 311)
Screenshot: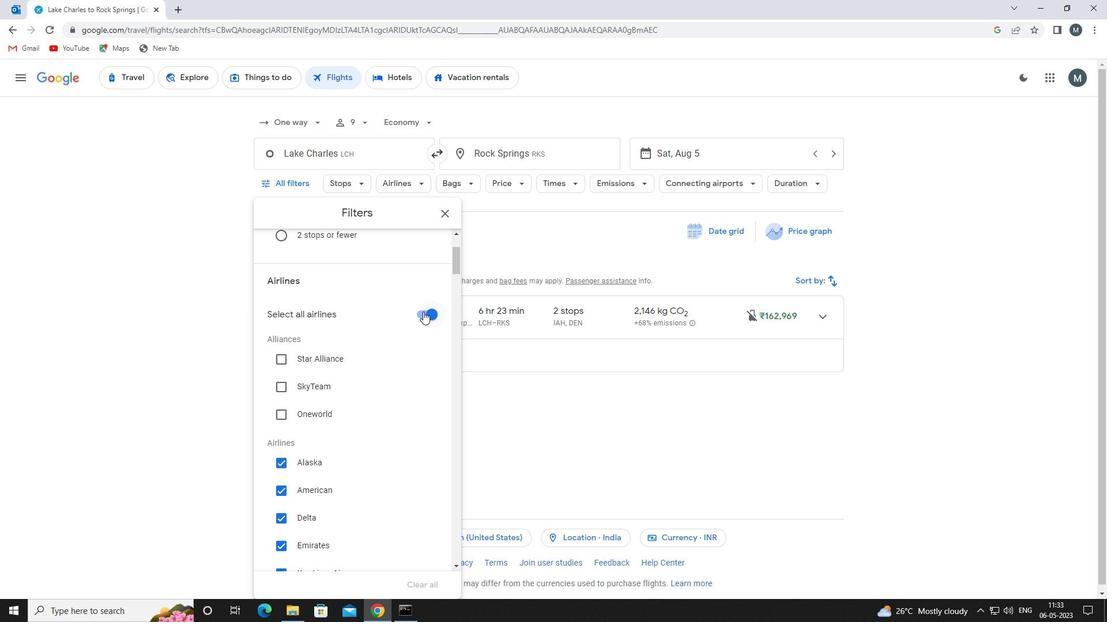 
Action: Mouse moved to (375, 343)
Screenshot: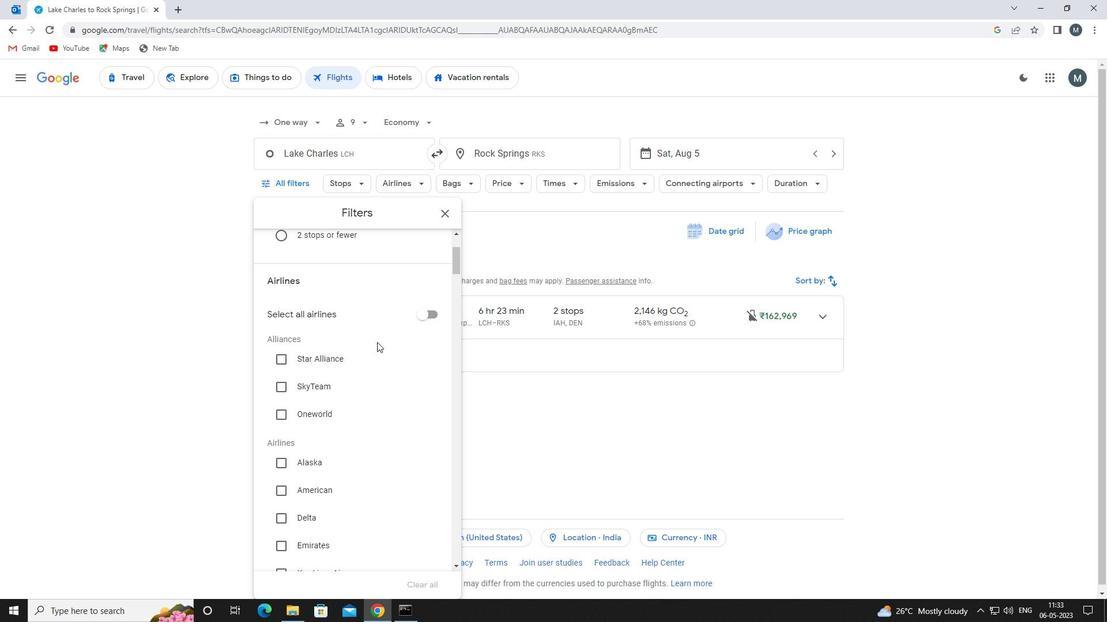 
Action: Mouse scrolled (375, 342) with delta (0, 0)
Screenshot: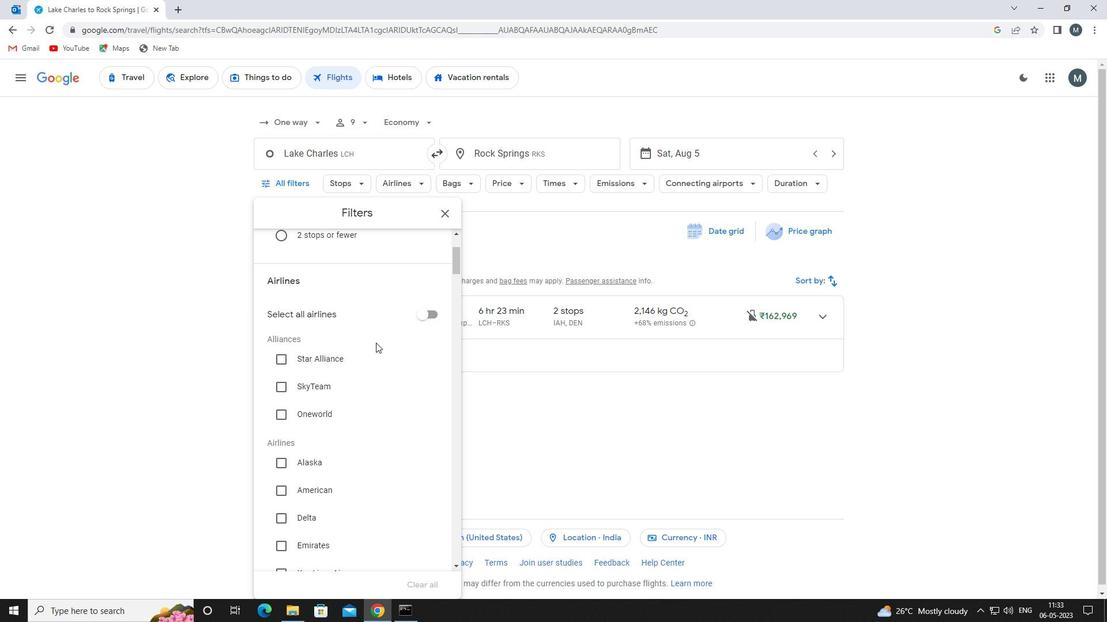 
Action: Mouse scrolled (375, 342) with delta (0, 0)
Screenshot: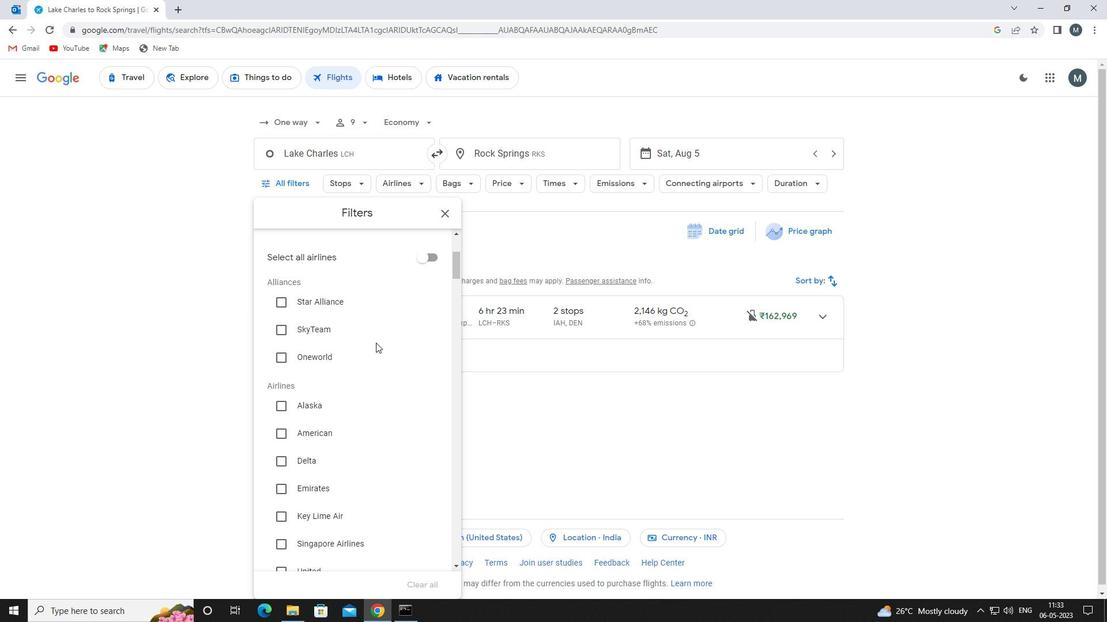 
Action: Mouse moved to (373, 377)
Screenshot: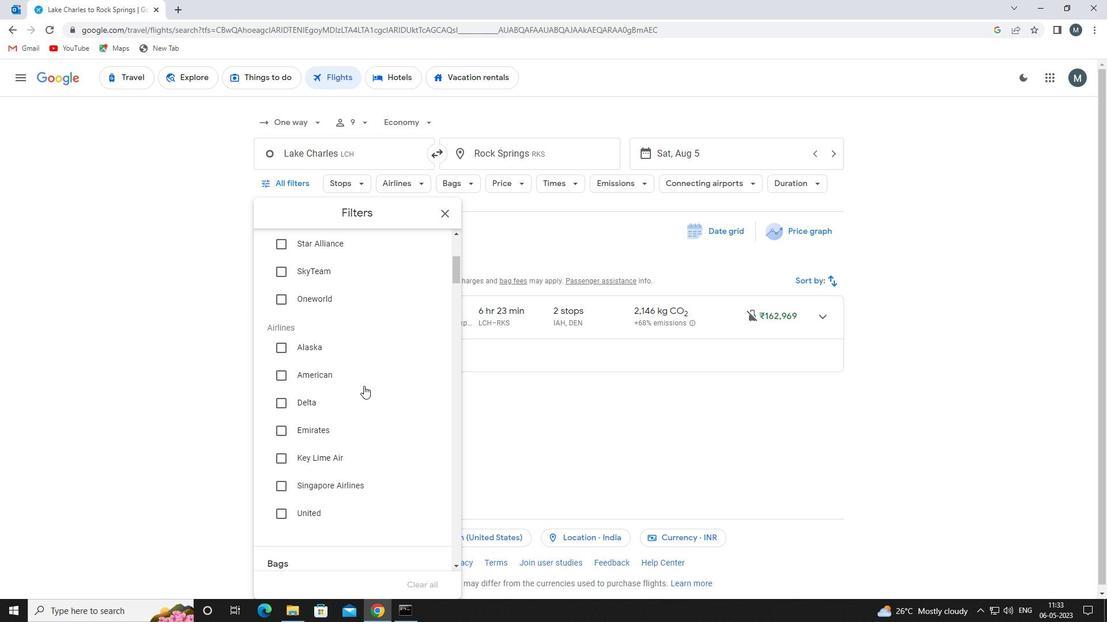 
Action: Mouse pressed left at (373, 377)
Screenshot: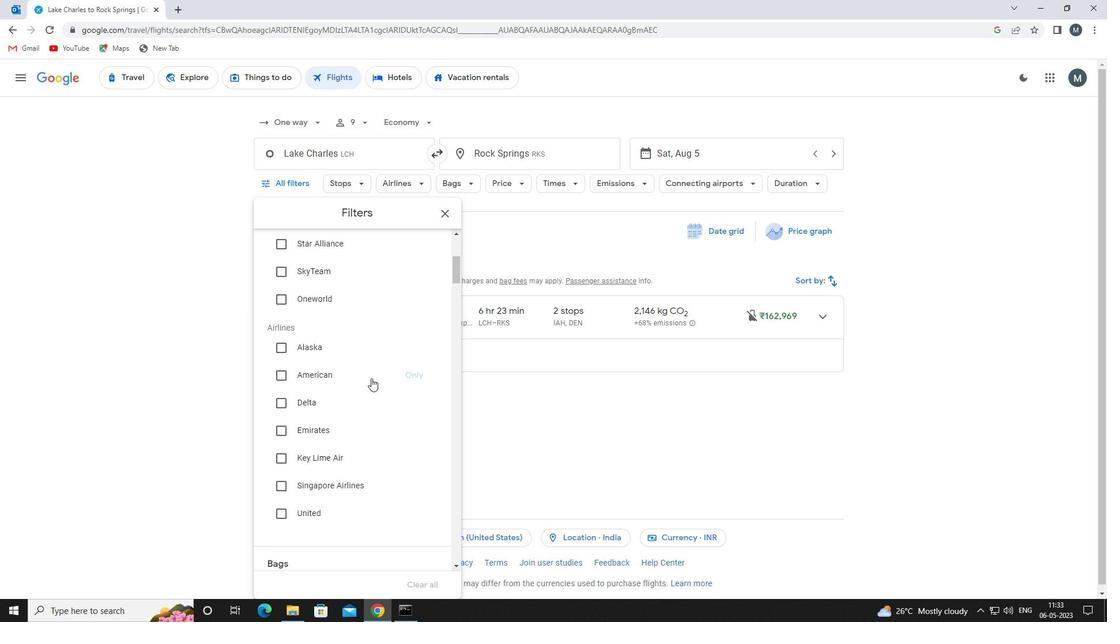 
Action: Mouse moved to (360, 375)
Screenshot: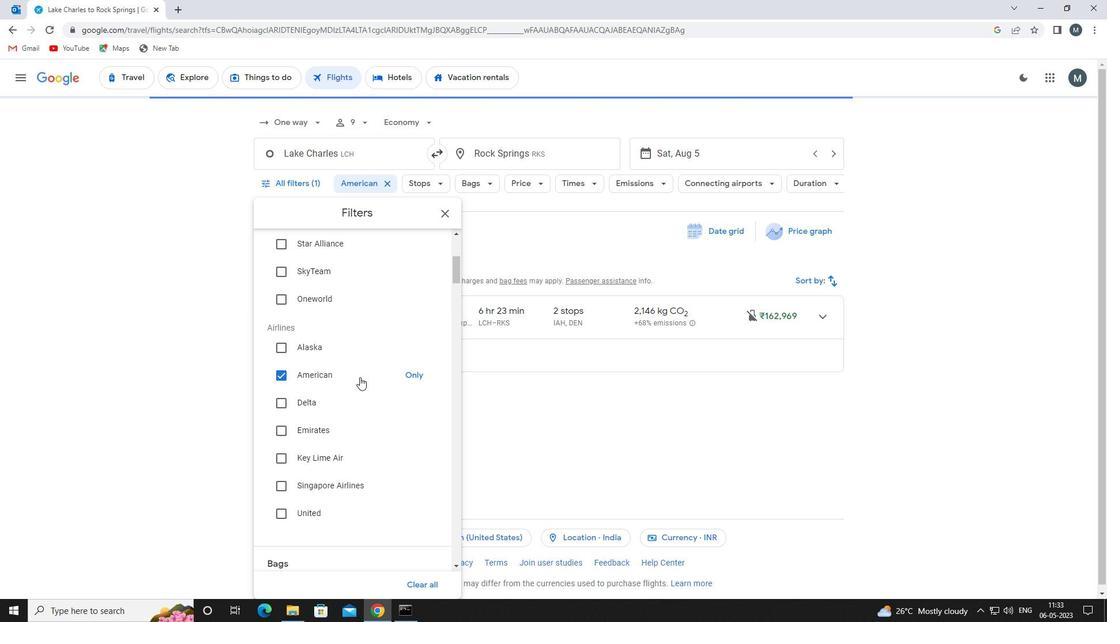 
Action: Mouse scrolled (360, 374) with delta (0, 0)
Screenshot: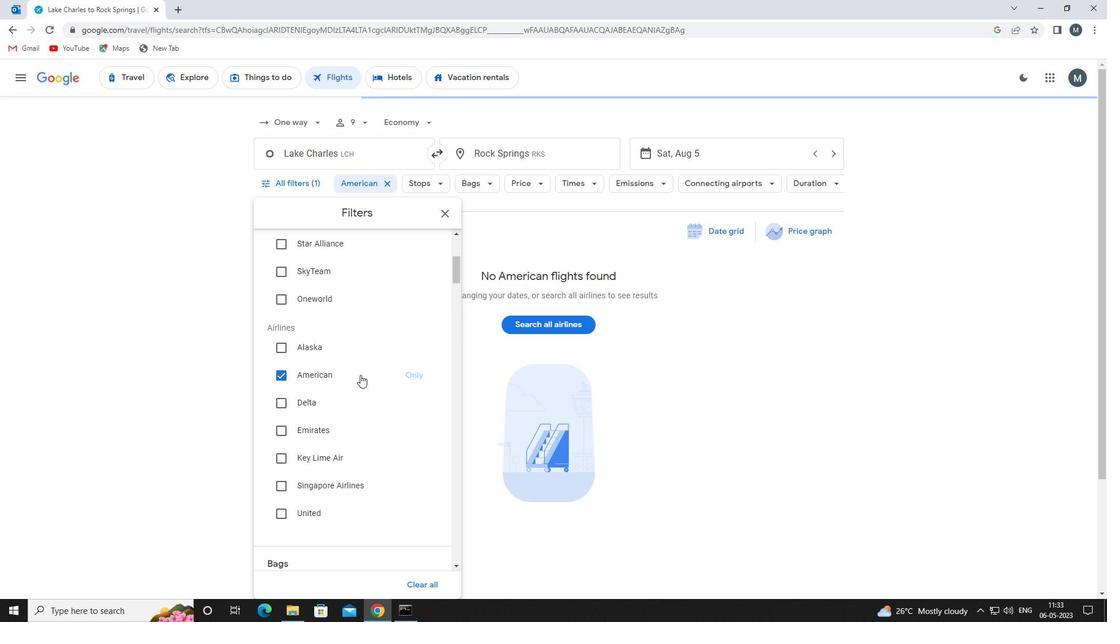 
Action: Mouse moved to (364, 368)
Screenshot: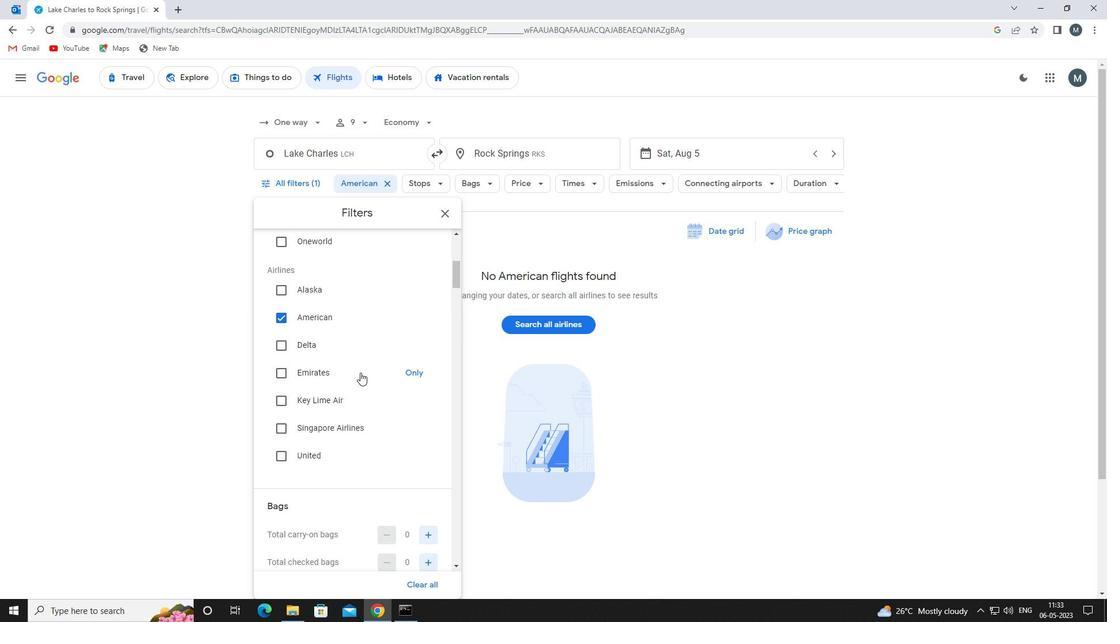 
Action: Mouse scrolled (364, 367) with delta (0, 0)
Screenshot: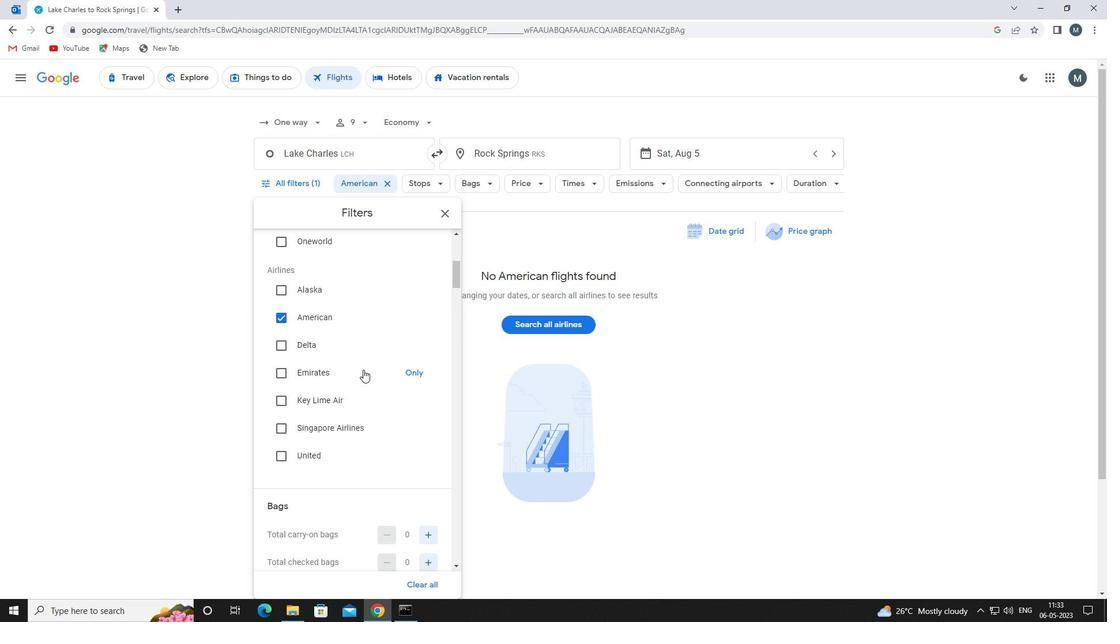 
Action: Mouse scrolled (364, 367) with delta (0, 0)
Screenshot: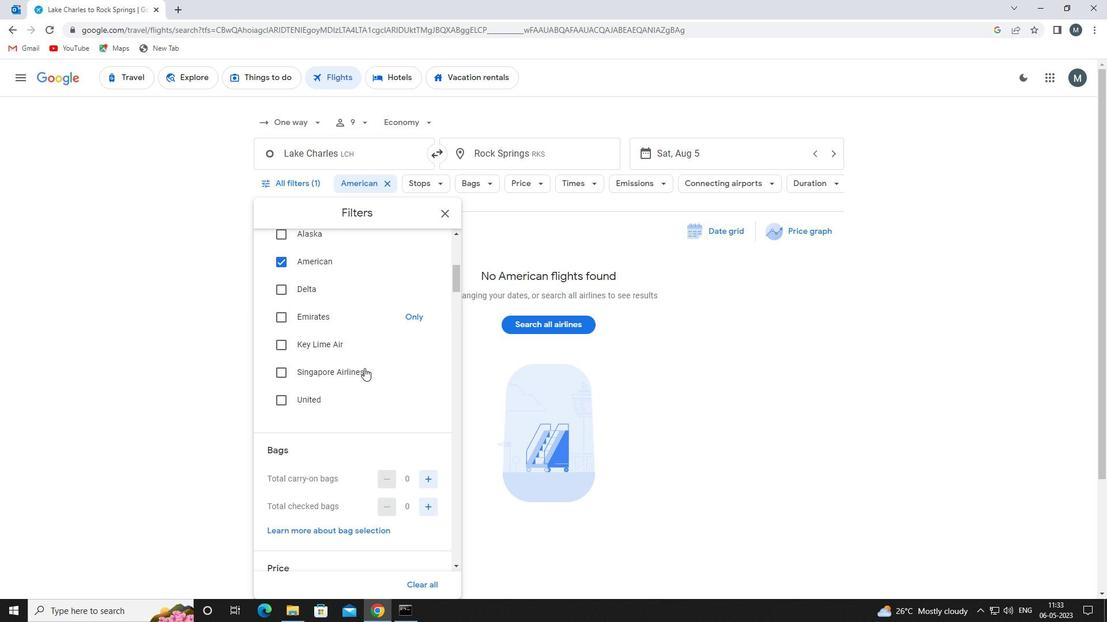 
Action: Mouse scrolled (364, 367) with delta (0, 0)
Screenshot: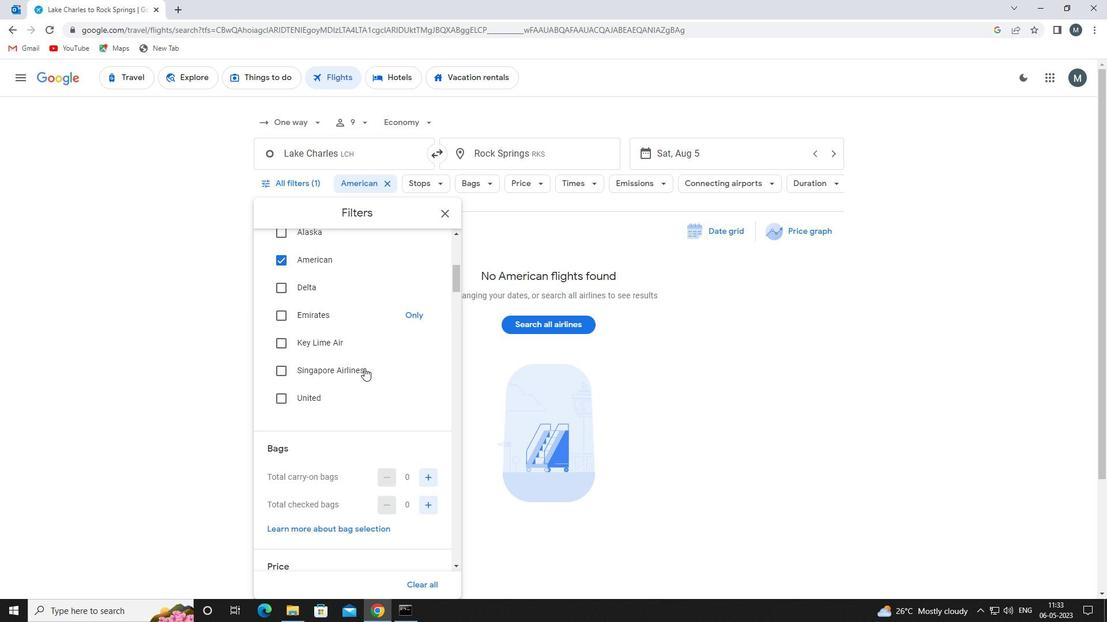 
Action: Mouse moved to (429, 364)
Screenshot: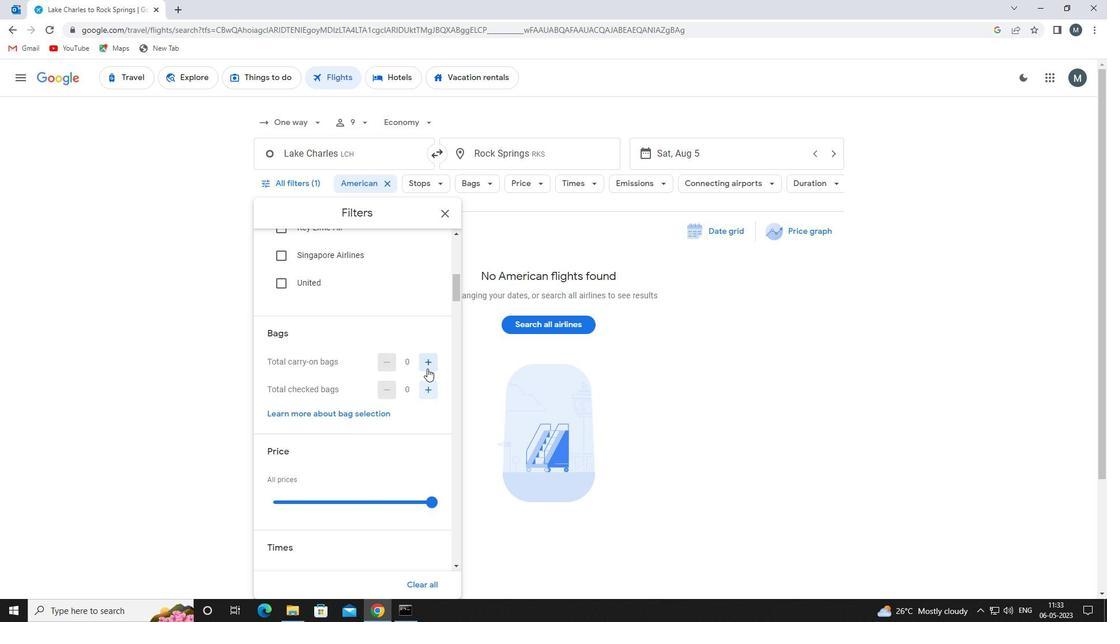 
Action: Mouse pressed left at (429, 364)
Screenshot: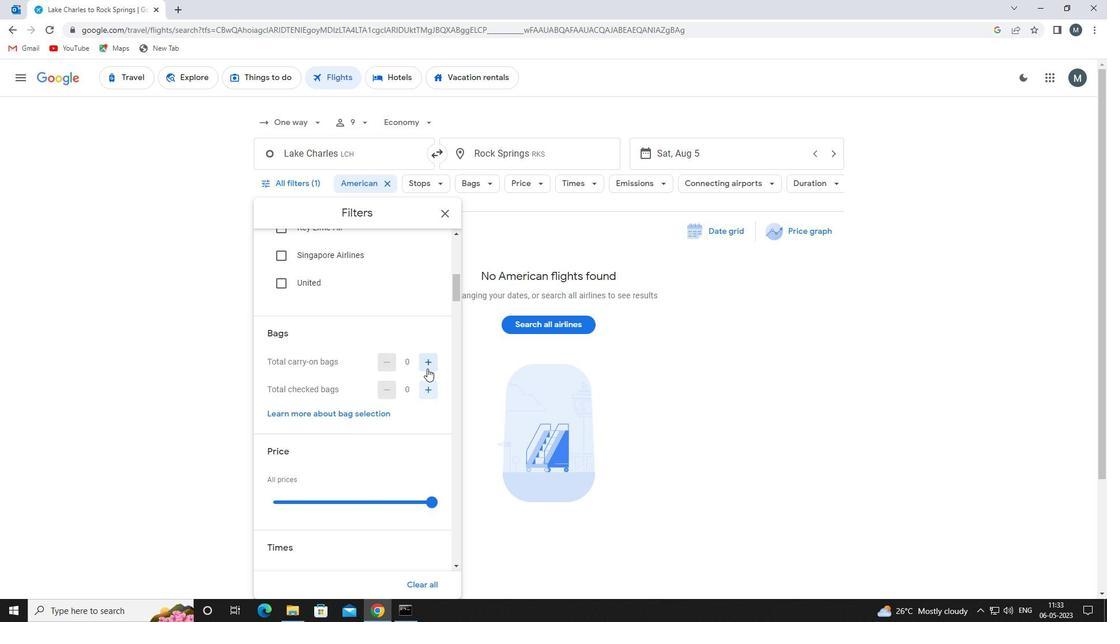 
Action: Mouse moved to (355, 393)
Screenshot: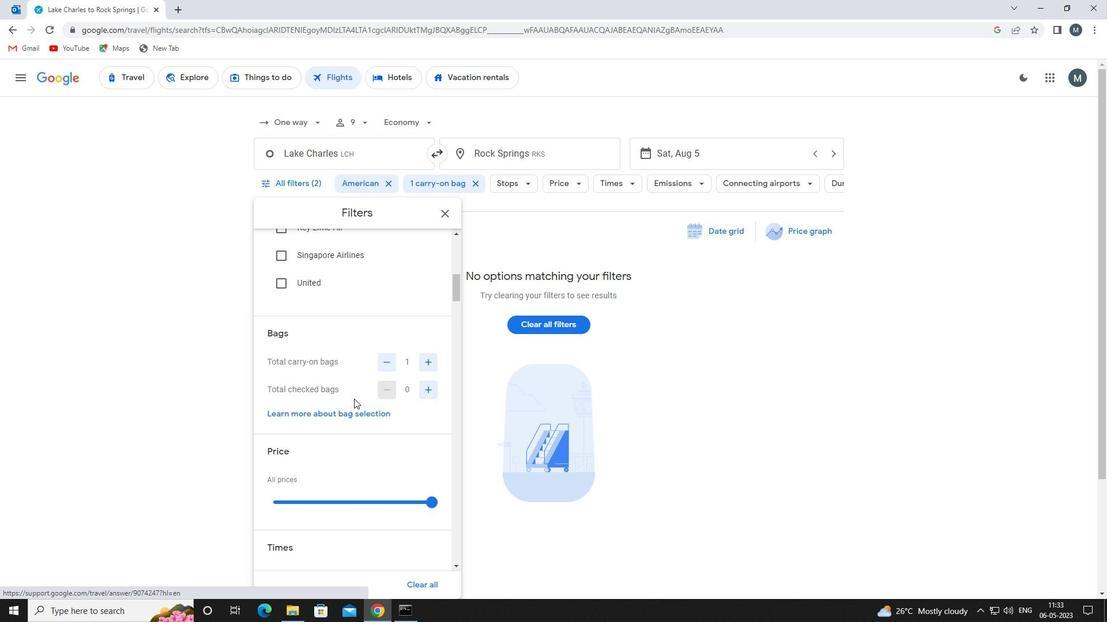 
Action: Mouse scrolled (355, 392) with delta (0, 0)
Screenshot: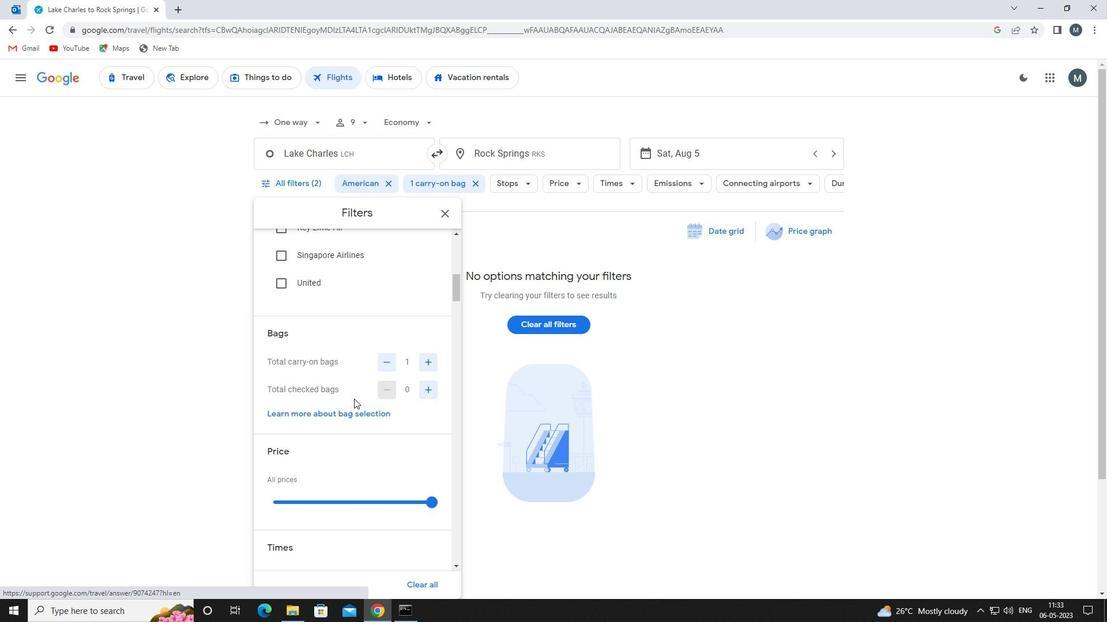 
Action: Mouse moved to (352, 439)
Screenshot: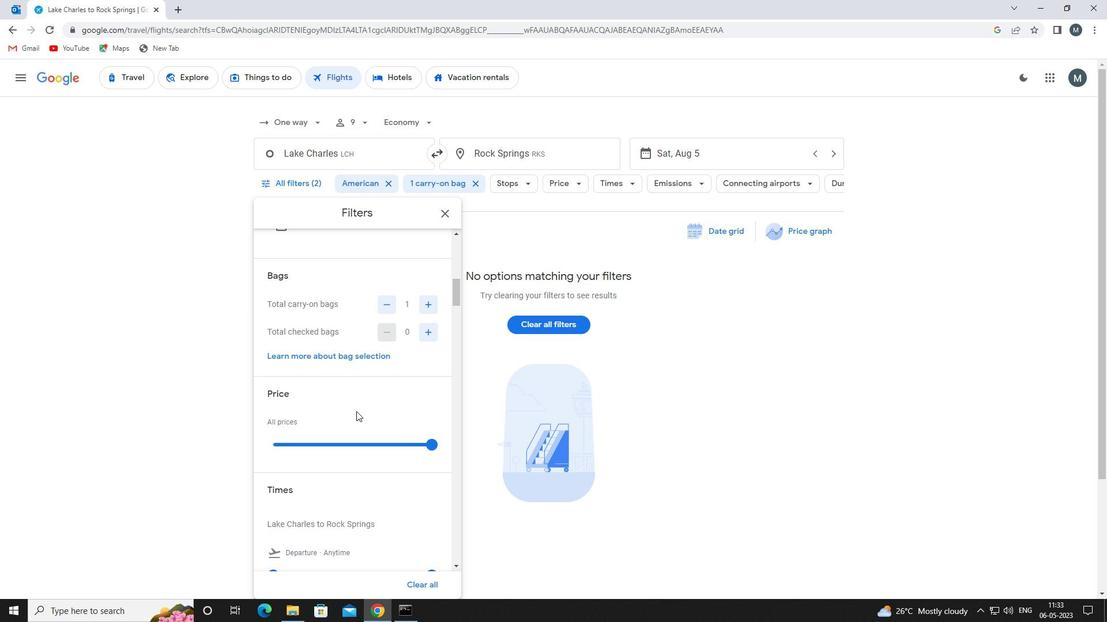 
Action: Mouse pressed left at (352, 439)
Screenshot: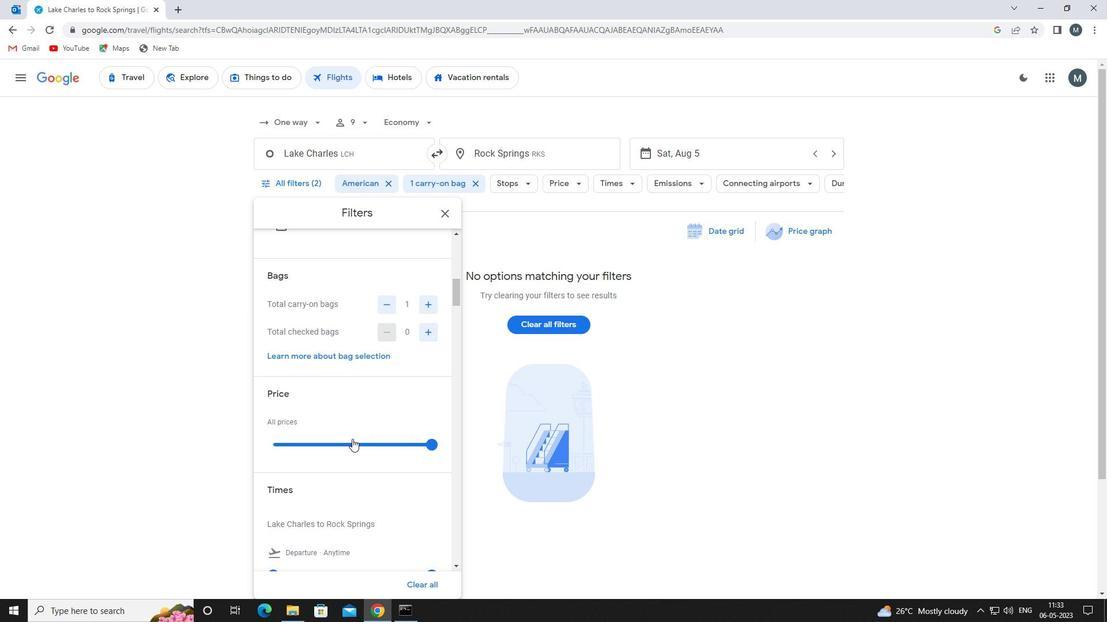 
Action: Mouse pressed left at (352, 439)
Screenshot: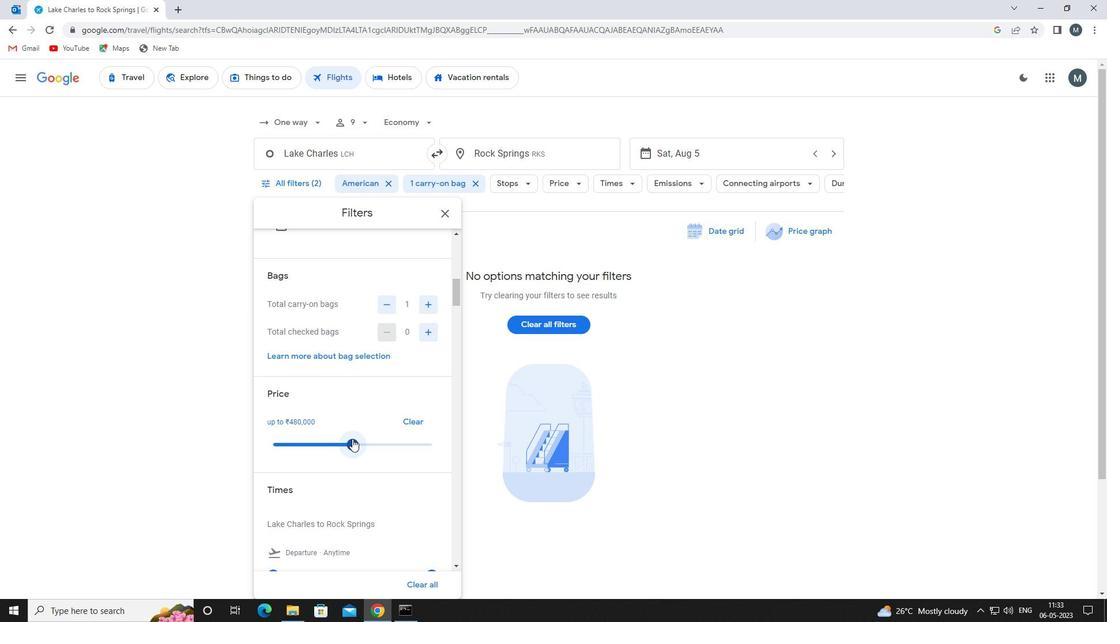 
Action: Mouse moved to (345, 391)
Screenshot: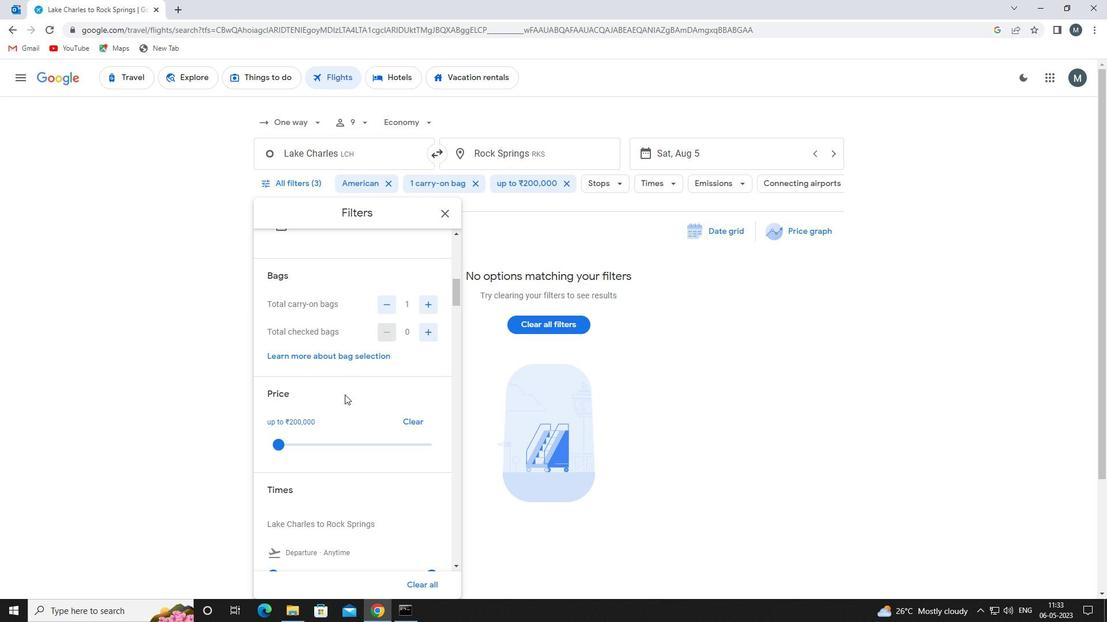 
Action: Mouse scrolled (345, 390) with delta (0, 0)
Screenshot: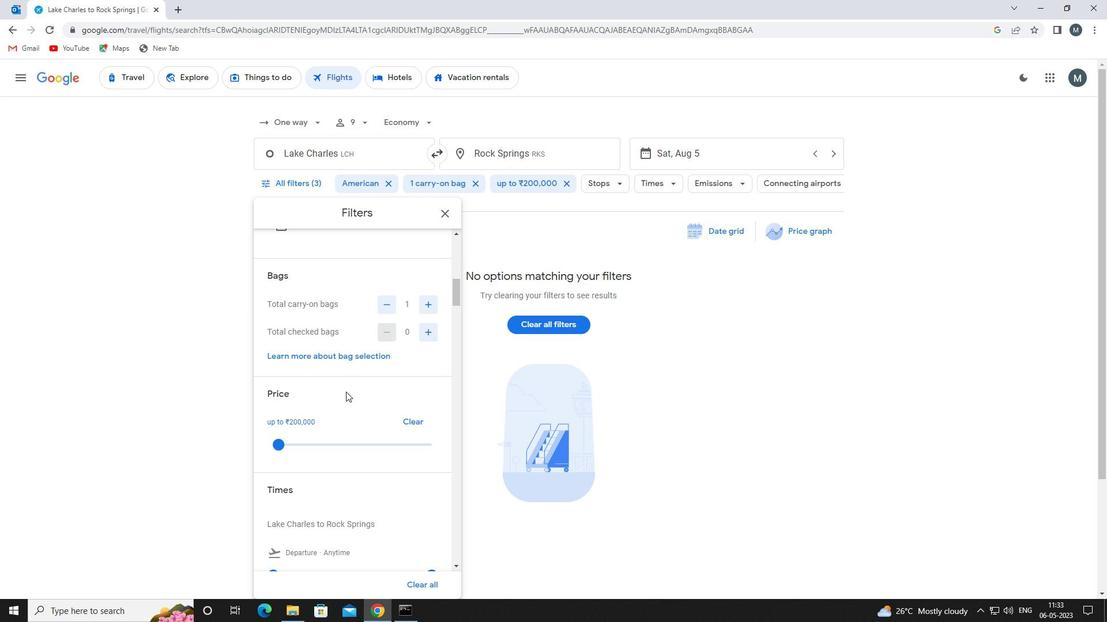 
Action: Mouse scrolled (345, 390) with delta (0, 0)
Screenshot: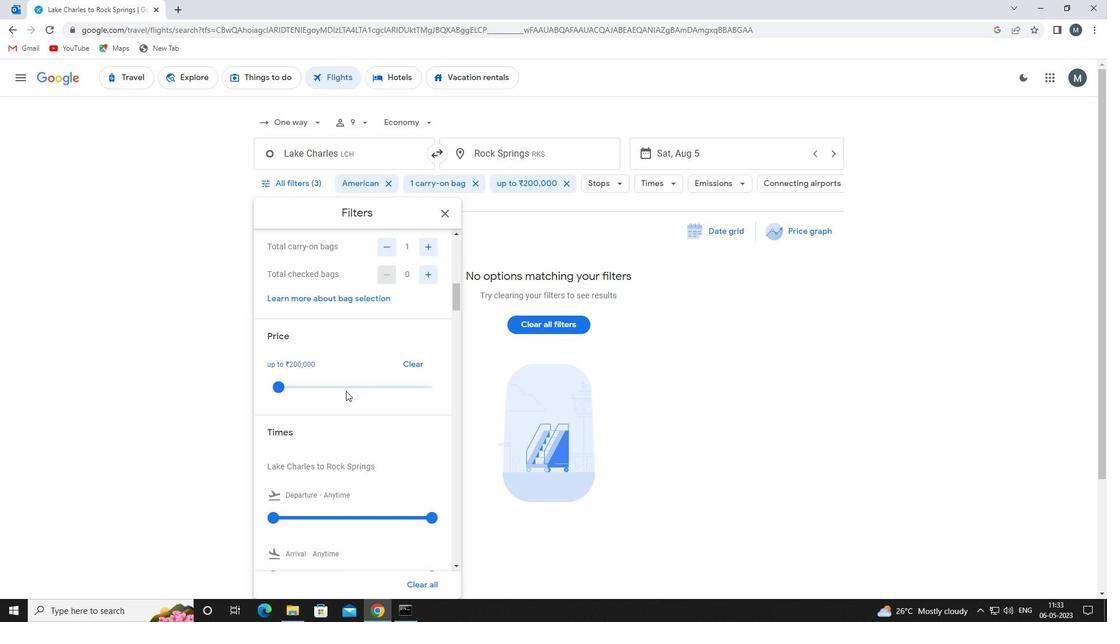 
Action: Mouse scrolled (345, 390) with delta (0, 0)
Screenshot: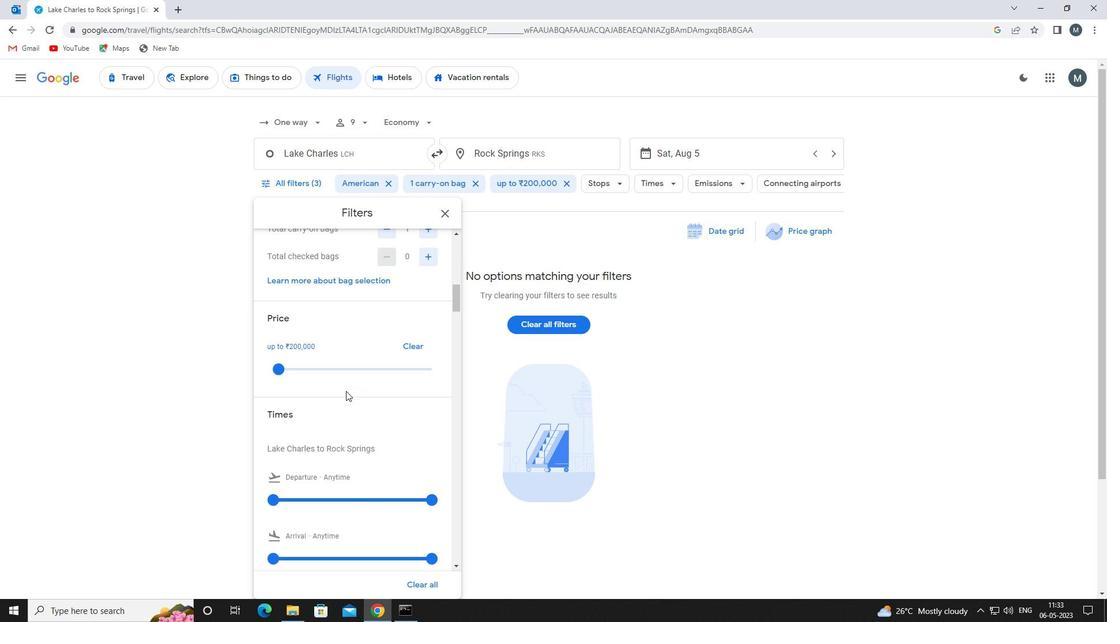 
Action: Mouse moved to (280, 402)
Screenshot: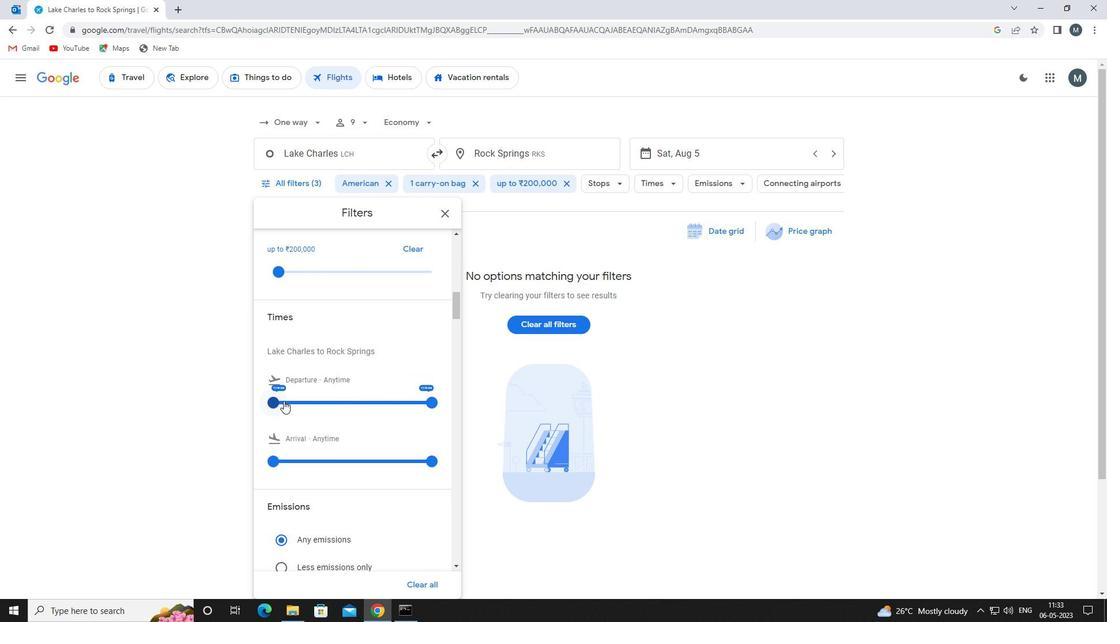 
Action: Mouse pressed left at (280, 402)
Screenshot: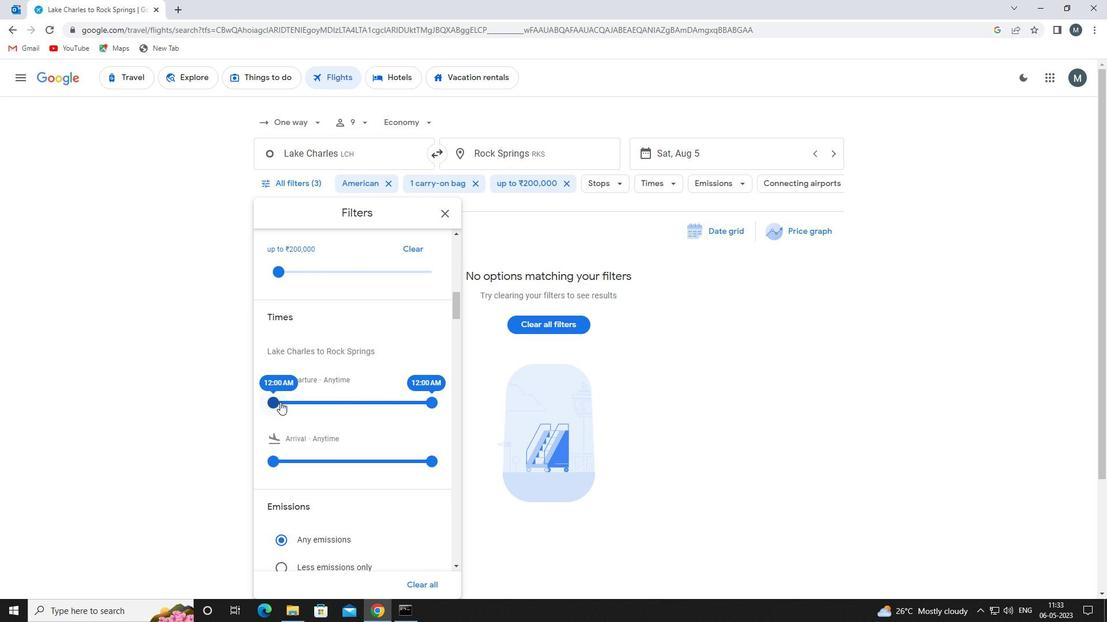 
Action: Mouse moved to (426, 401)
Screenshot: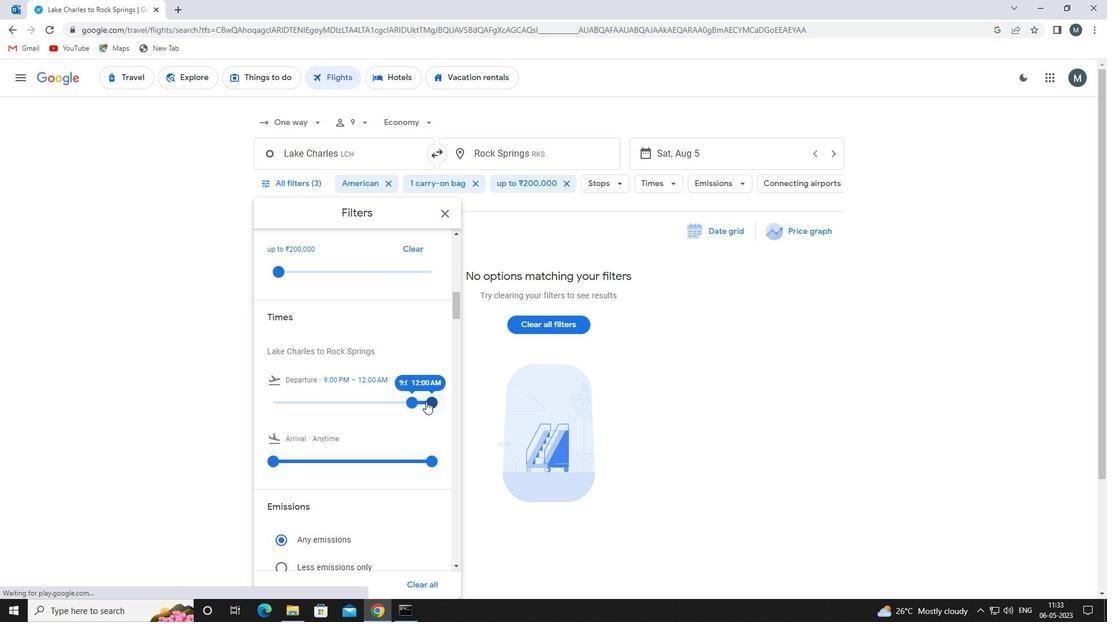 
Action: Mouse pressed left at (426, 401)
Screenshot: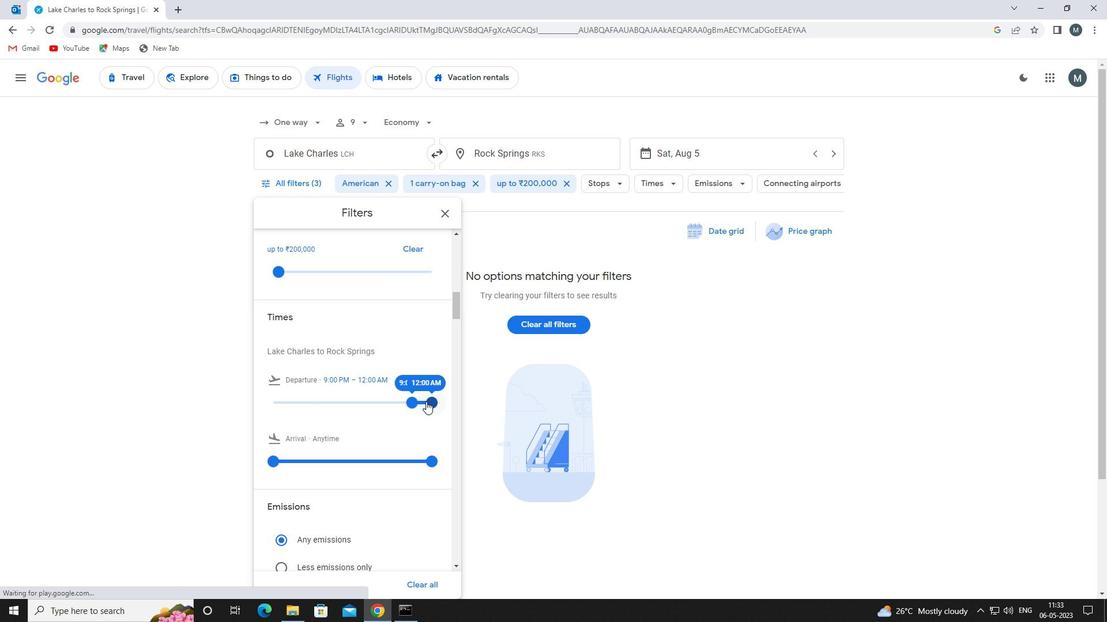 
Action: Mouse moved to (411, 403)
Screenshot: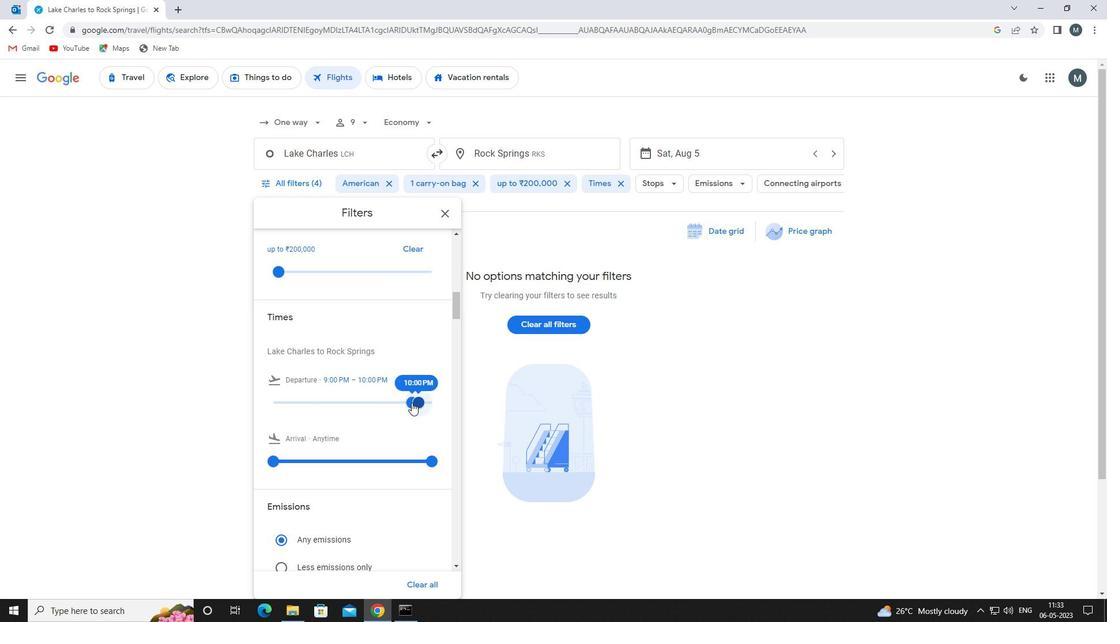 
Action: Mouse scrolled (411, 402) with delta (0, 0)
Screenshot: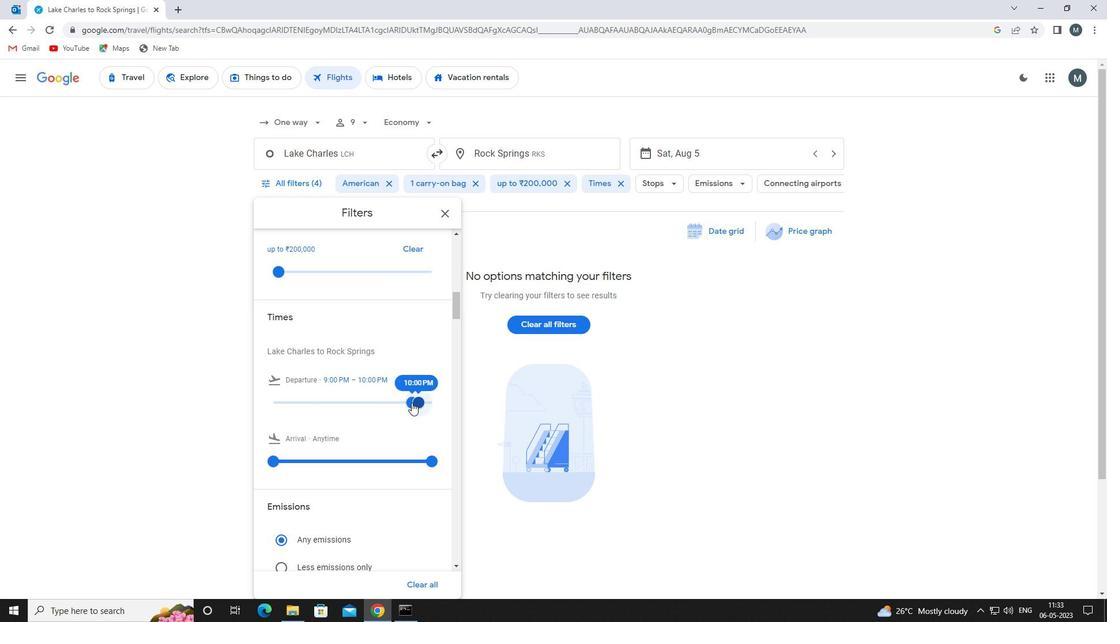 
Action: Mouse moved to (445, 213)
Screenshot: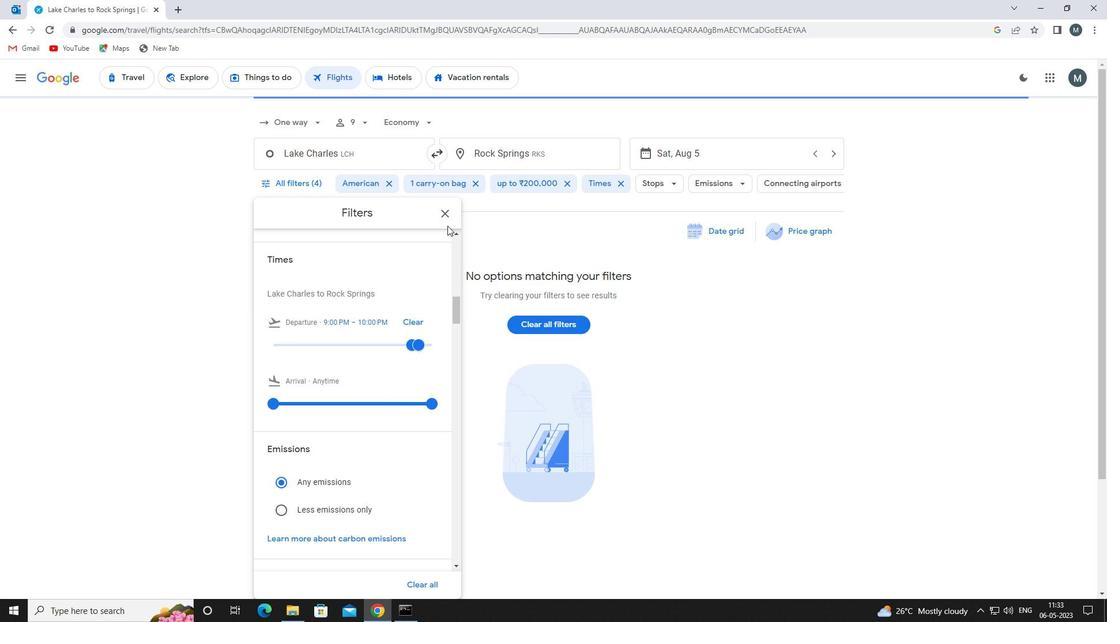 
Action: Mouse pressed left at (445, 213)
Screenshot: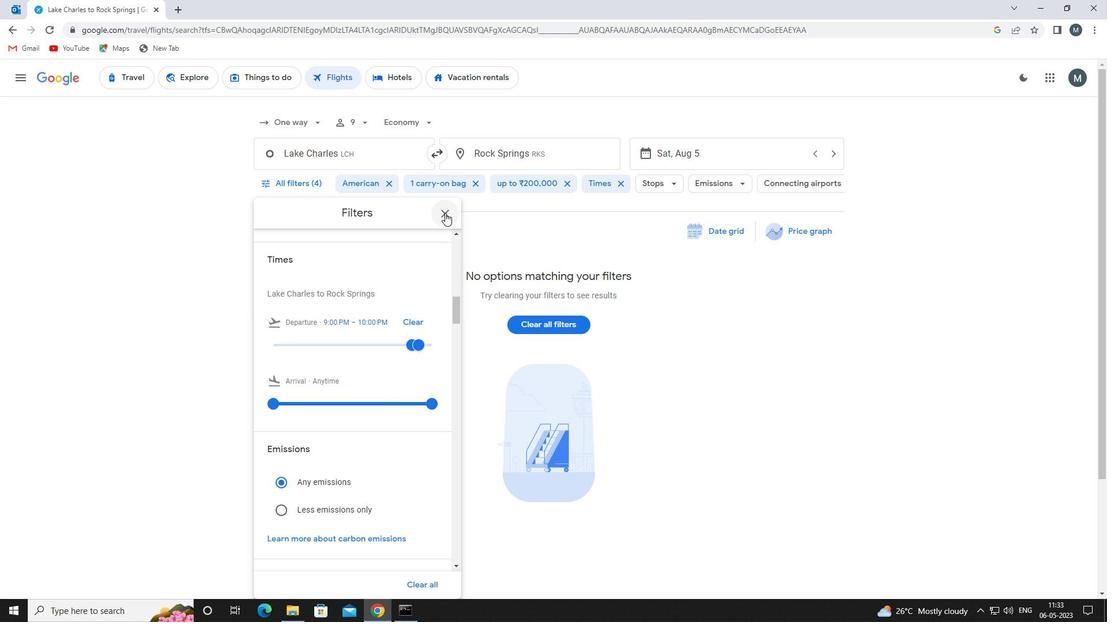 
